 Task: Search one way flight ticket for 2 adults, 2 children, 2 infants in seat in first from Greensboro: Piedmont Triad International Airport to Jackson: Jackson Hole Airport on 5-2-2023. Stops: Non-stop only. Choice of flights is Delta. Number of bags: 1 checked bag. Price is upto 81000. Outbound departure time preference is 15:00.
Action: Mouse moved to (263, 363)
Screenshot: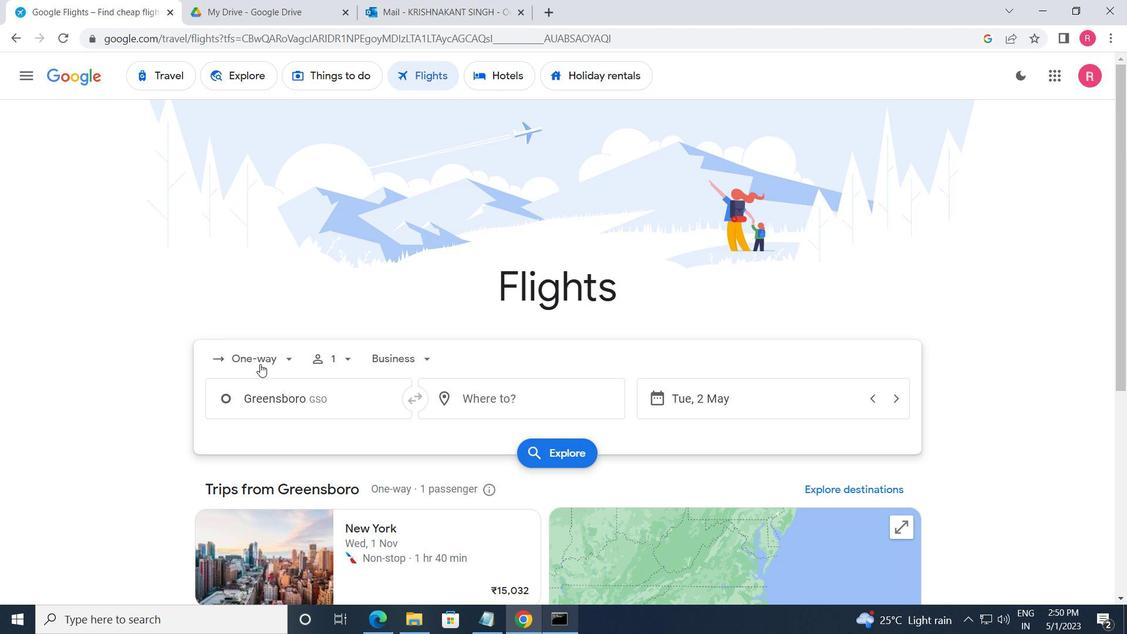 
Action: Mouse pressed left at (263, 363)
Screenshot: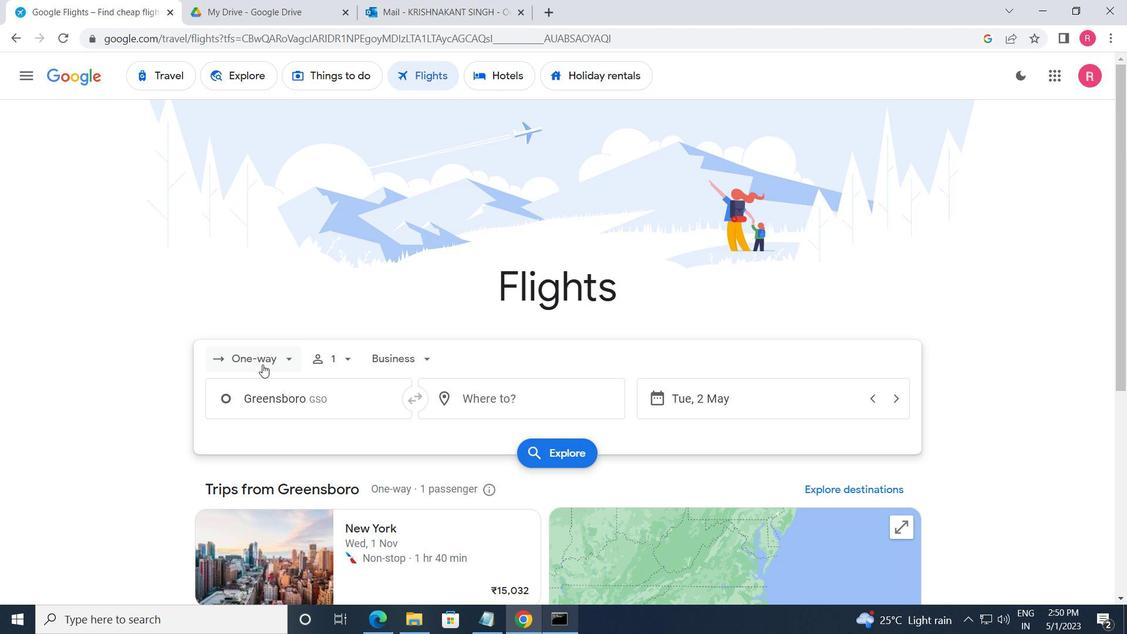 
Action: Mouse moved to (268, 430)
Screenshot: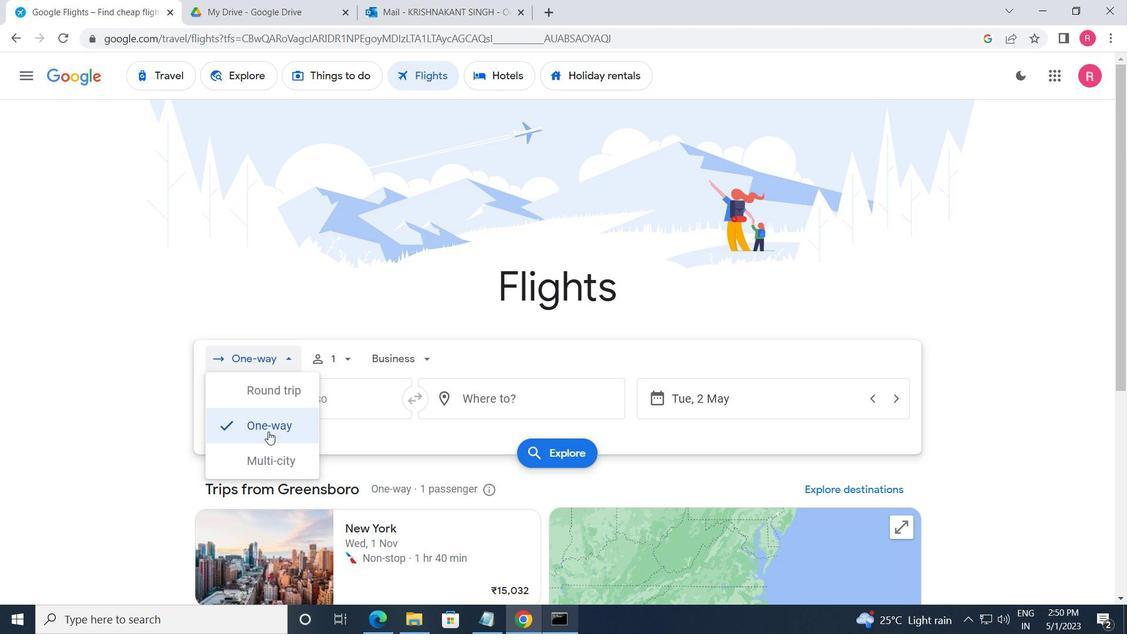 
Action: Mouse pressed left at (268, 430)
Screenshot: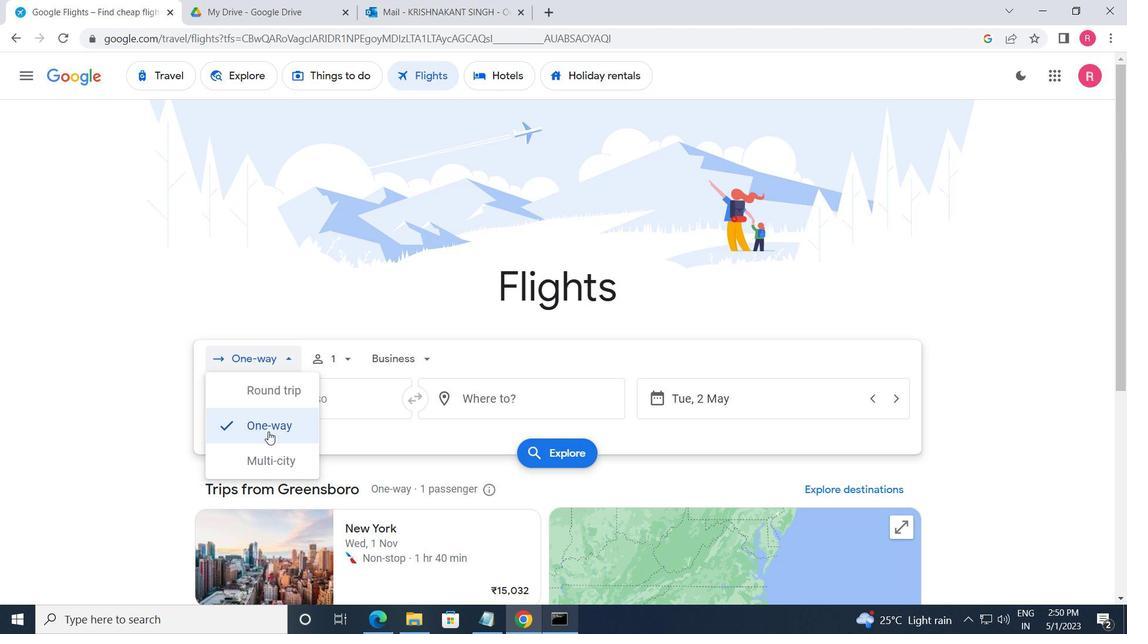 
Action: Mouse moved to (338, 366)
Screenshot: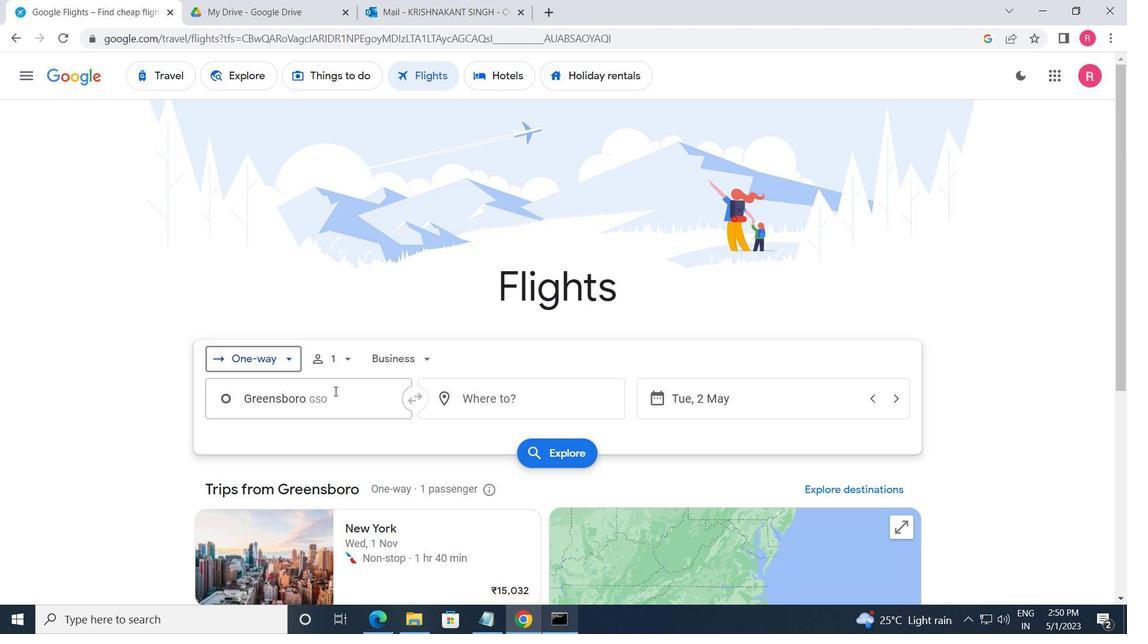 
Action: Mouse pressed left at (338, 366)
Screenshot: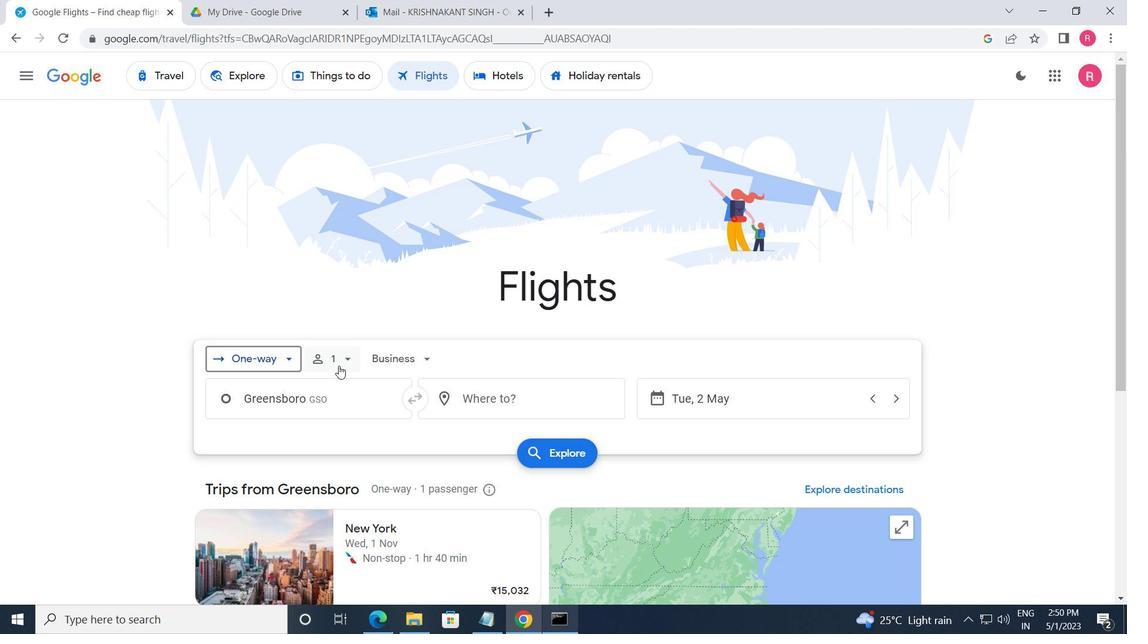 
Action: Mouse moved to (455, 397)
Screenshot: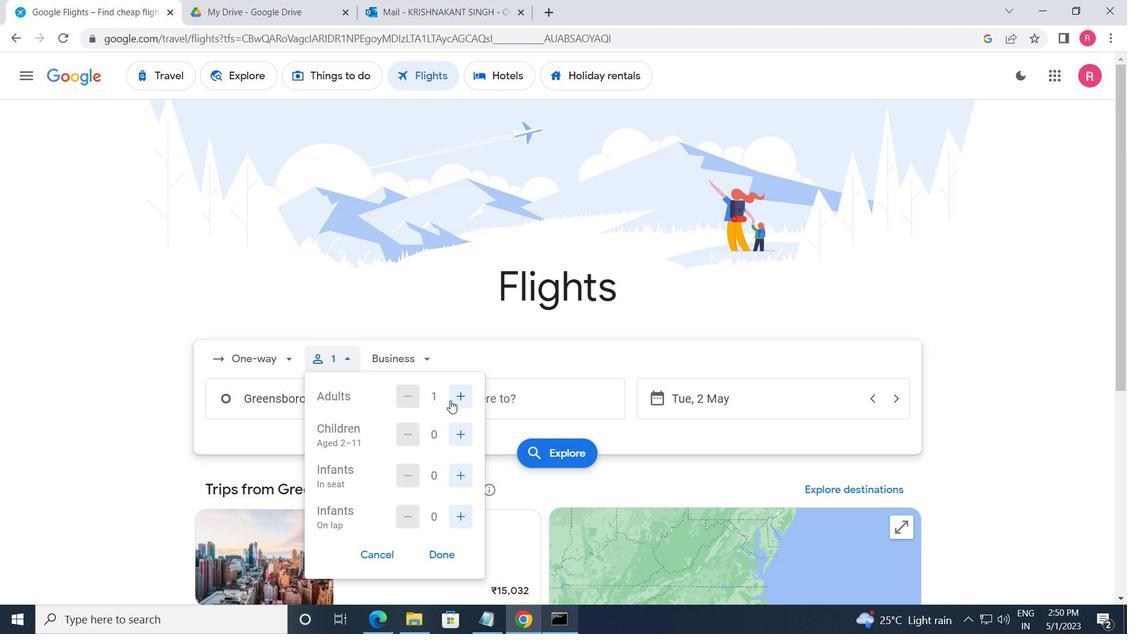 
Action: Mouse pressed left at (455, 397)
Screenshot: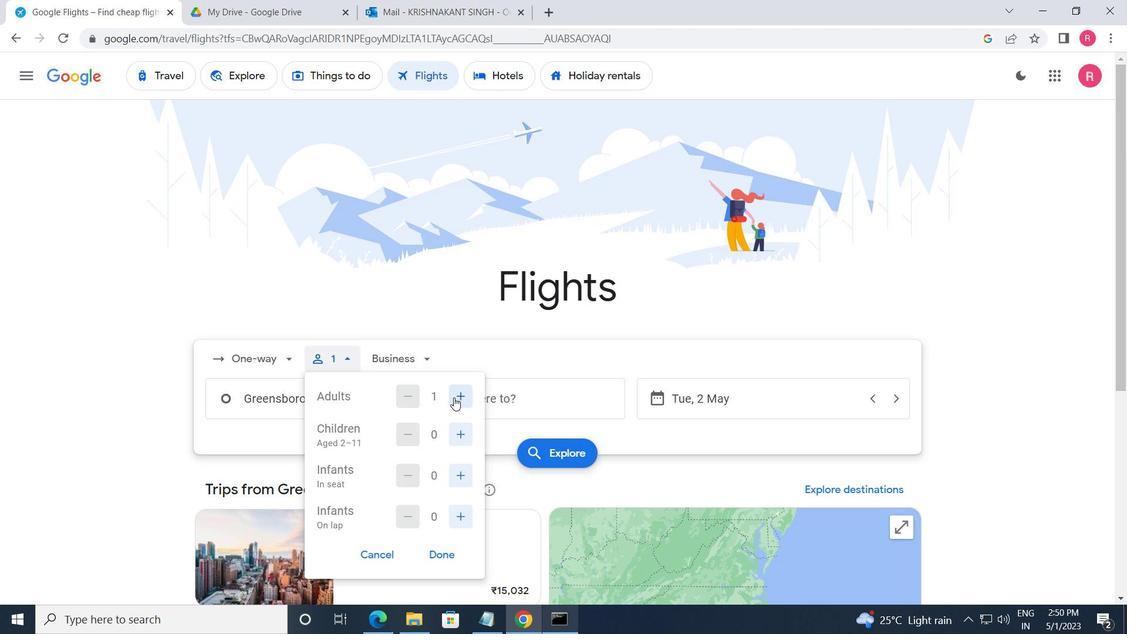 
Action: Mouse moved to (458, 437)
Screenshot: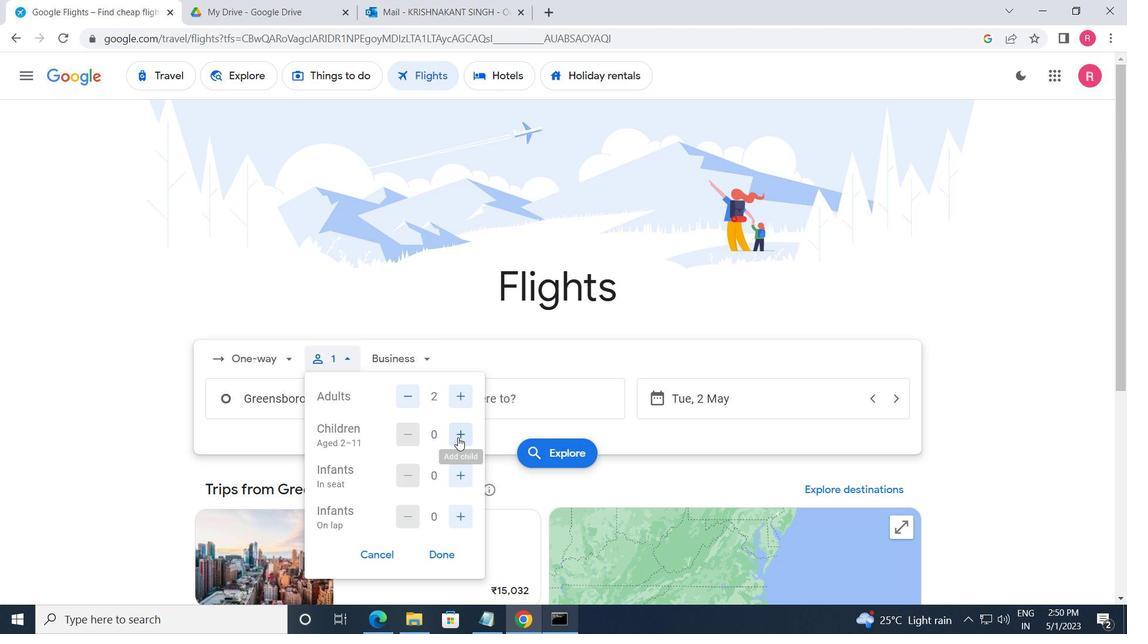 
Action: Mouse pressed left at (458, 437)
Screenshot: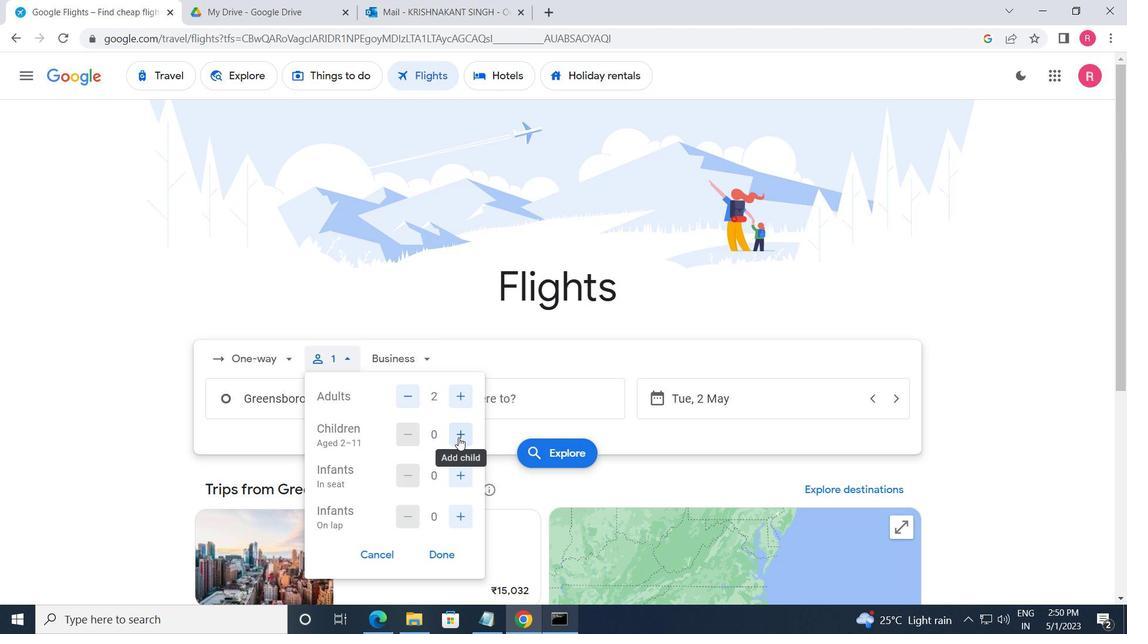 
Action: Mouse pressed left at (458, 437)
Screenshot: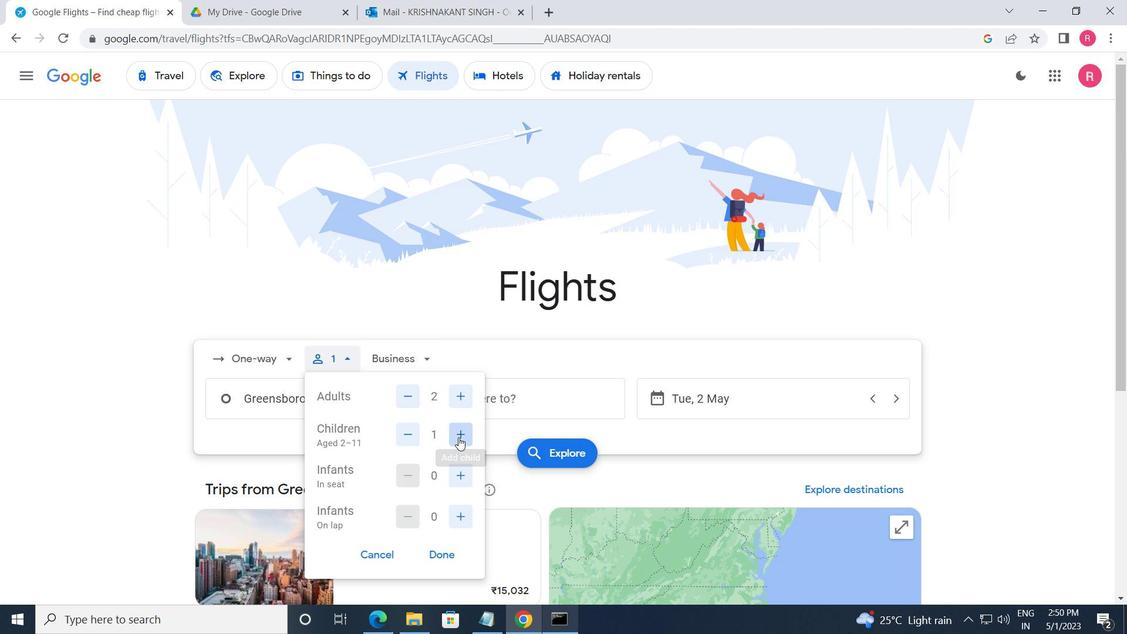 
Action: Mouse moved to (470, 478)
Screenshot: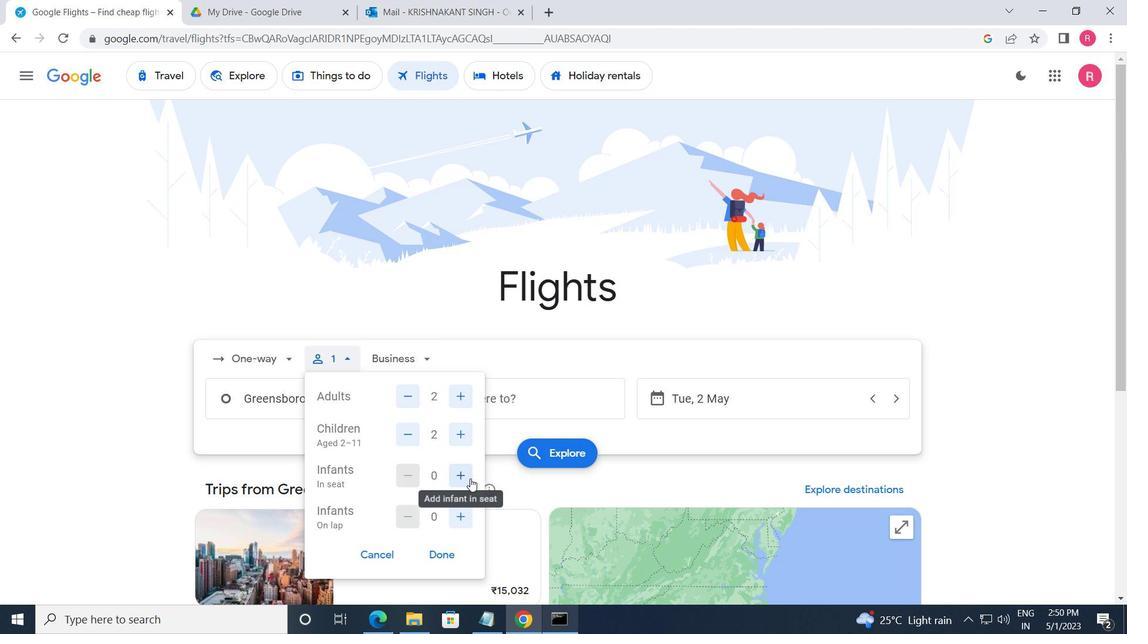 
Action: Mouse pressed left at (470, 478)
Screenshot: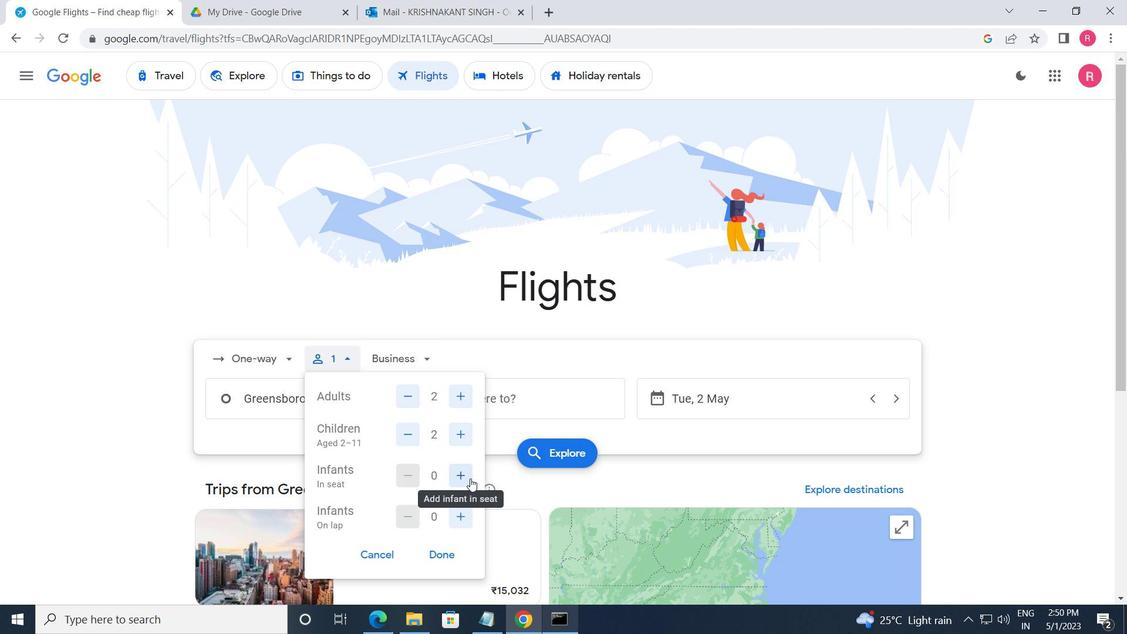 
Action: Mouse pressed left at (470, 478)
Screenshot: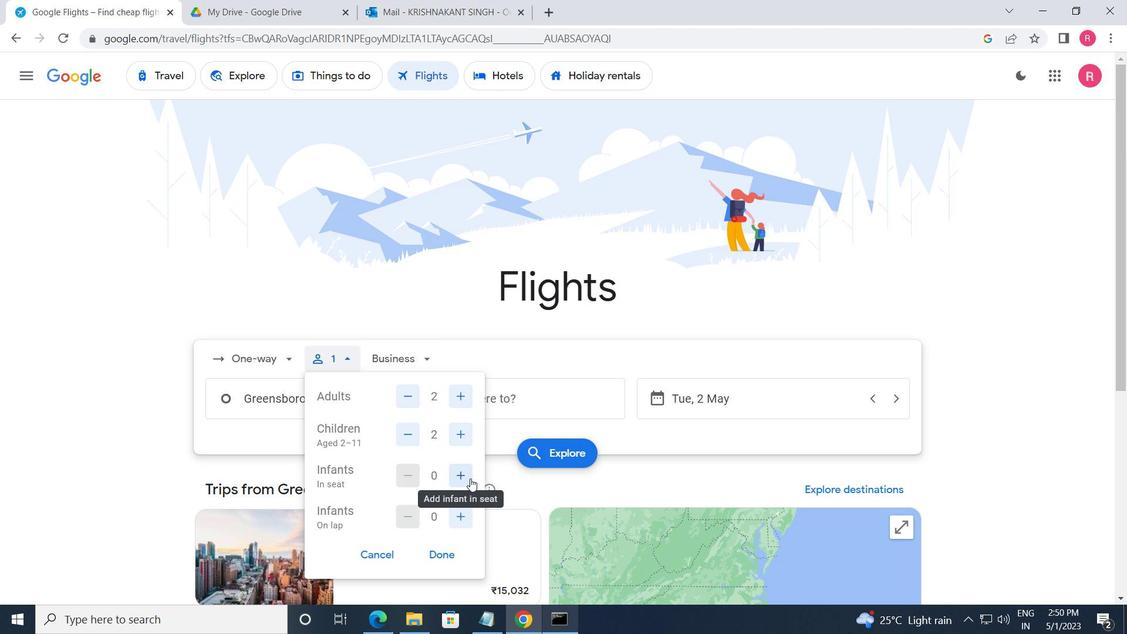 
Action: Mouse moved to (401, 340)
Screenshot: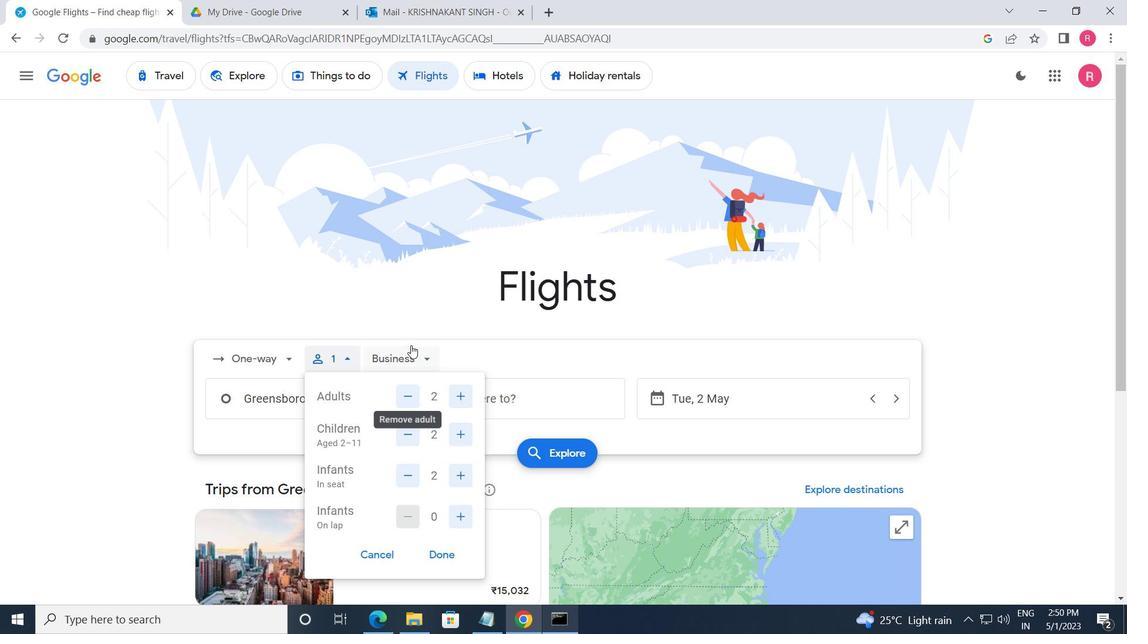 
Action: Mouse pressed left at (401, 340)
Screenshot: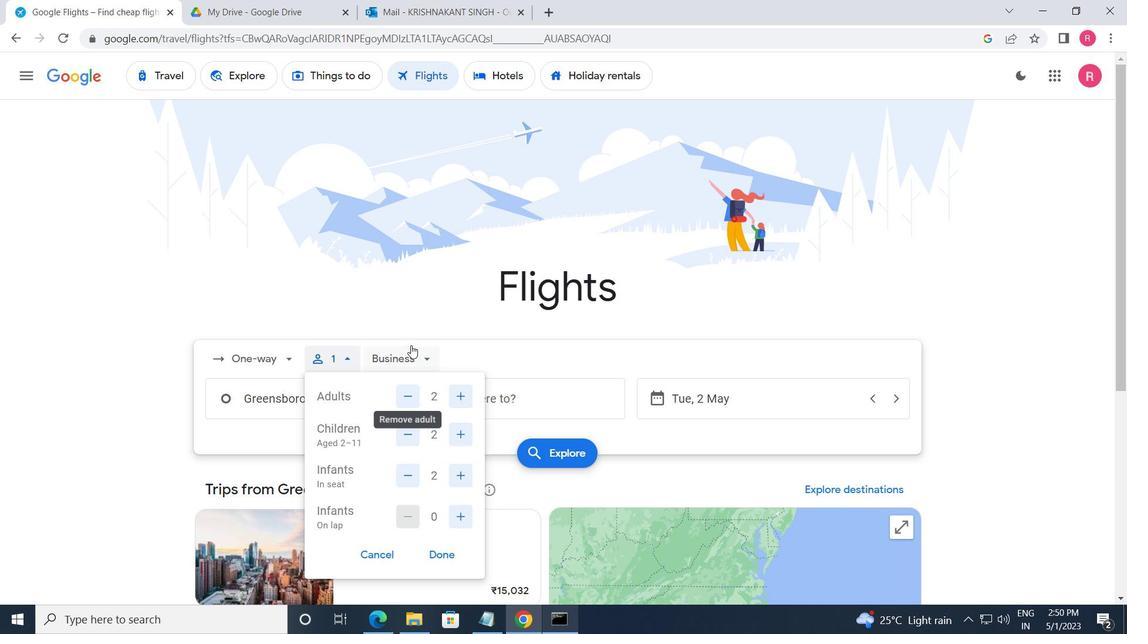 
Action: Mouse moved to (404, 355)
Screenshot: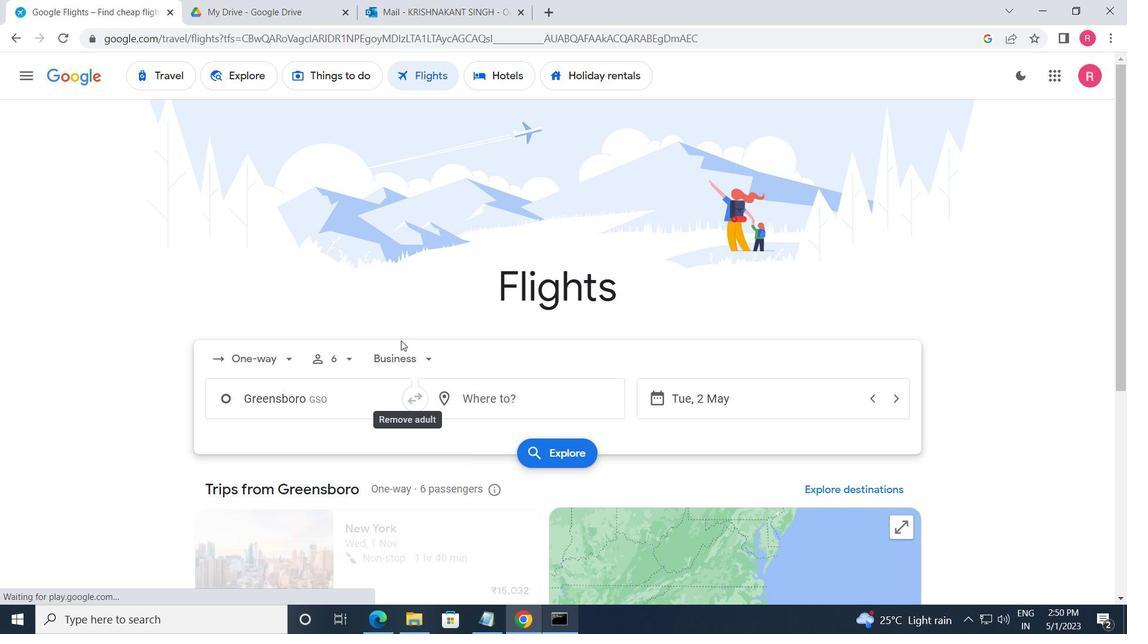 
Action: Mouse pressed left at (404, 355)
Screenshot: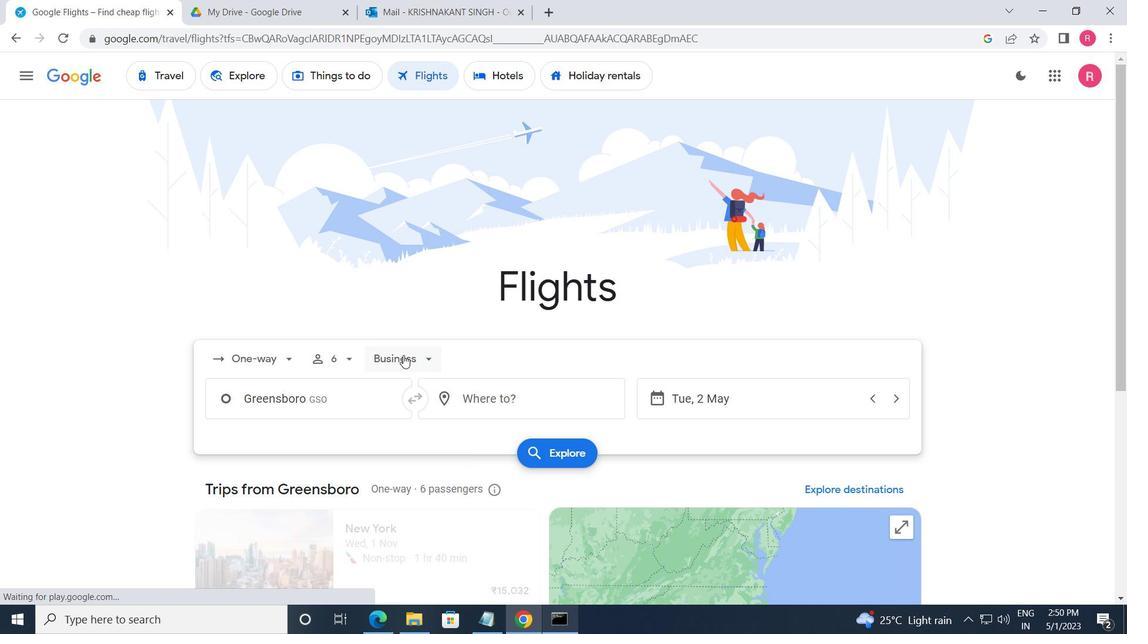 
Action: Mouse moved to (428, 498)
Screenshot: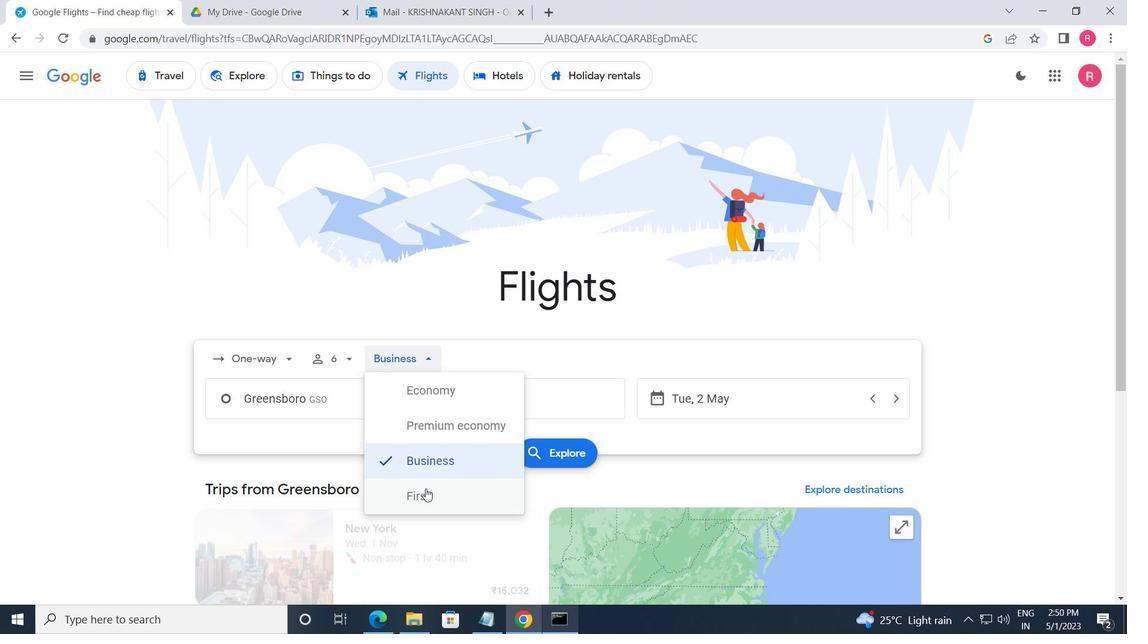 
Action: Mouse pressed left at (428, 498)
Screenshot: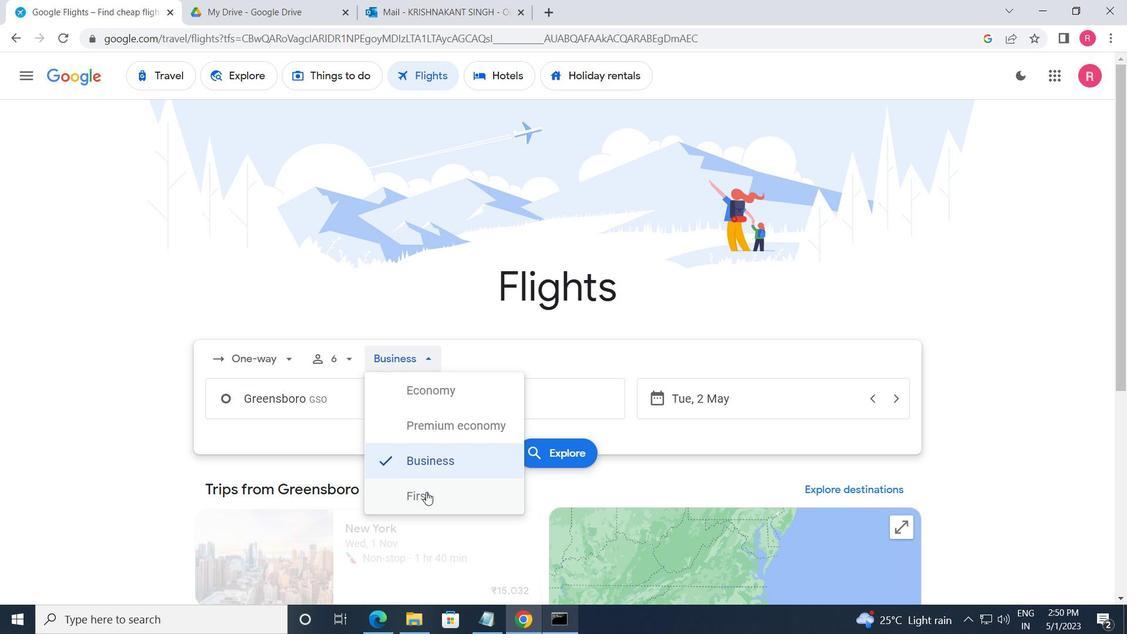 
Action: Mouse moved to (344, 408)
Screenshot: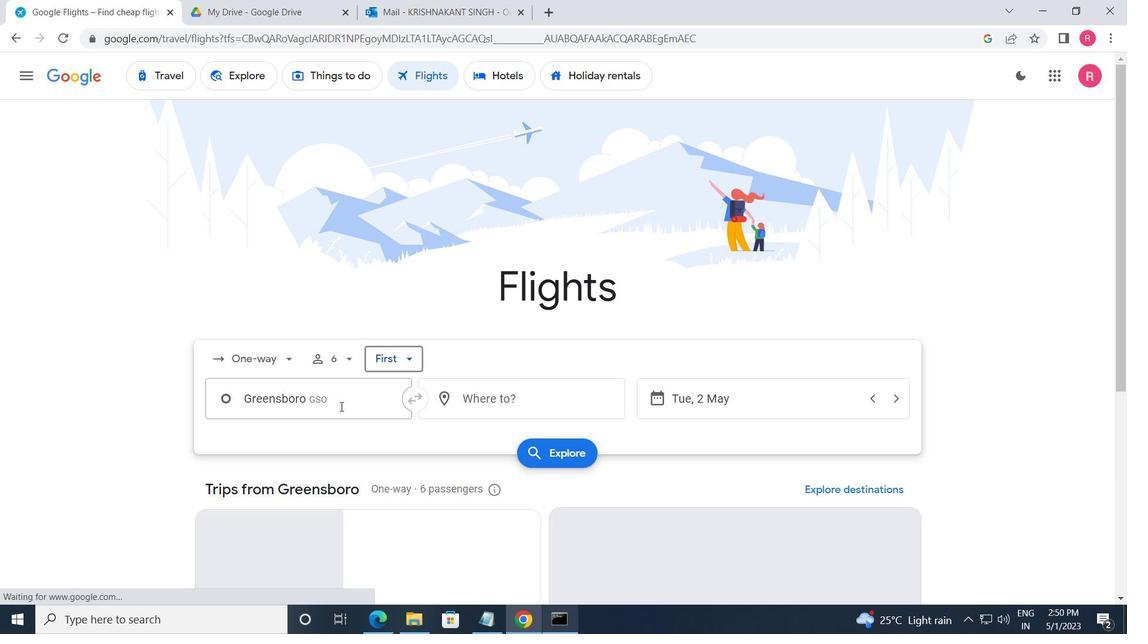 
Action: Mouse pressed left at (344, 408)
Screenshot: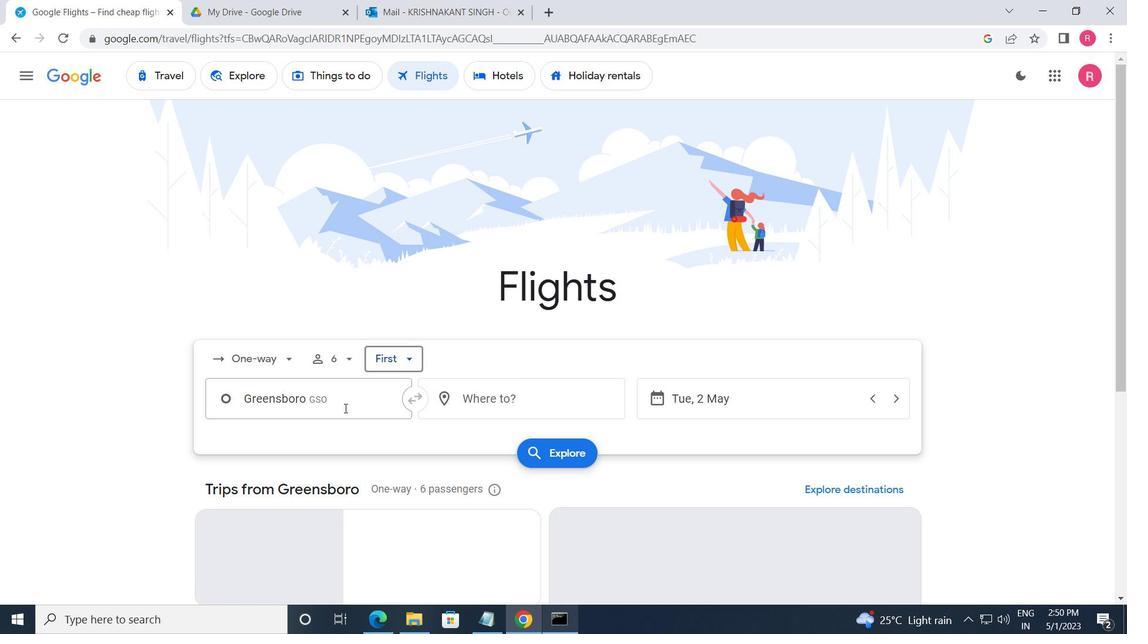 
Action: Mouse moved to (341, 461)
Screenshot: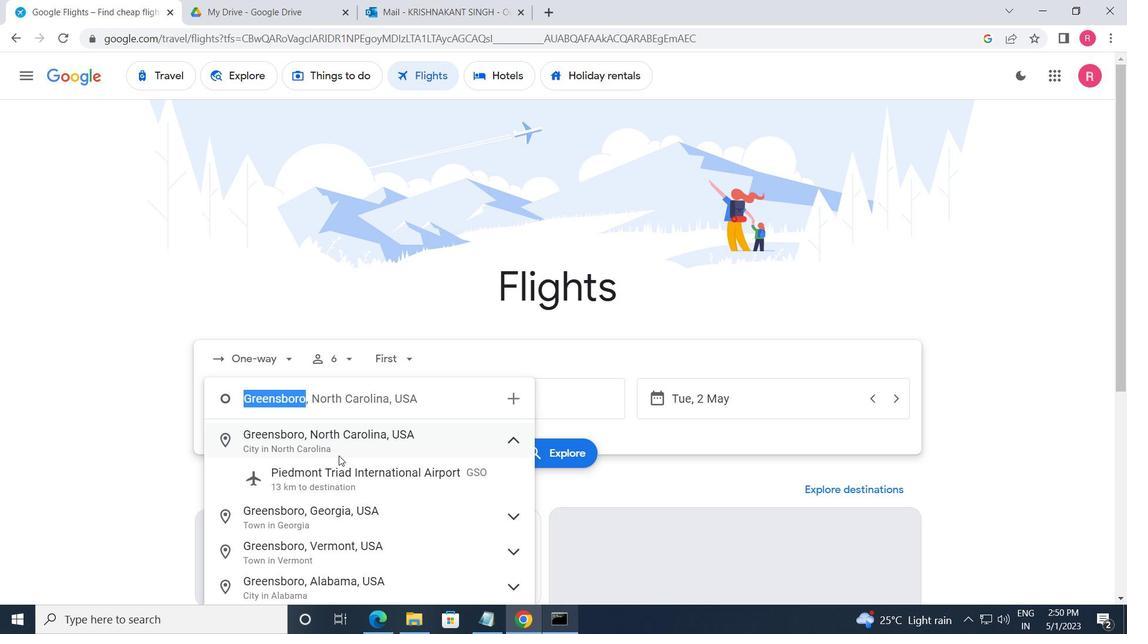 
Action: Mouse pressed left at (341, 461)
Screenshot: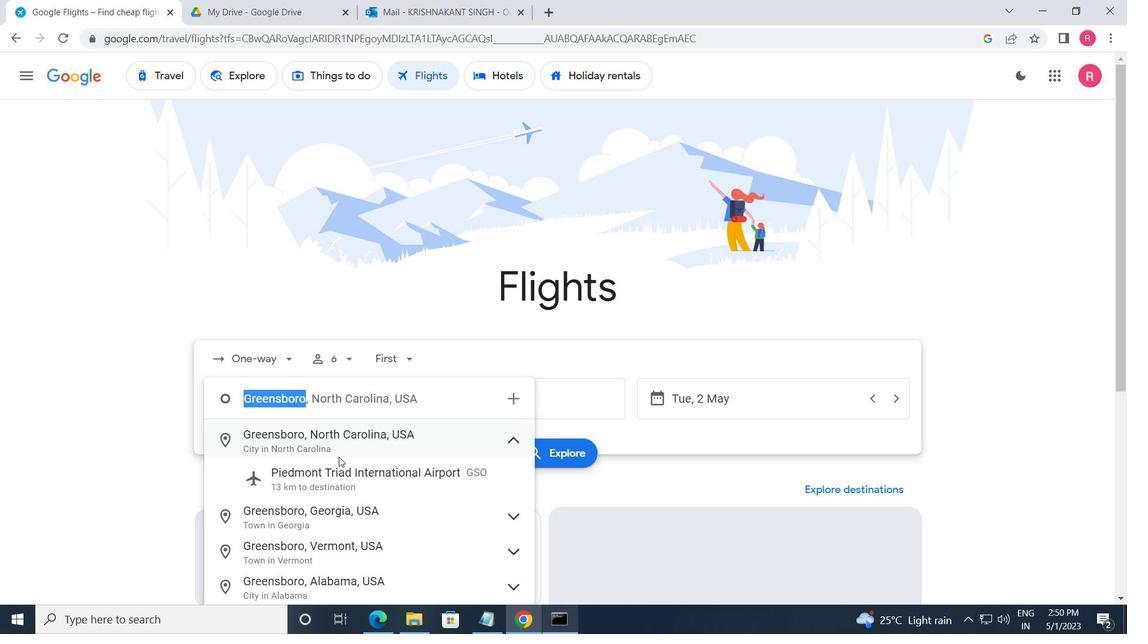 
Action: Mouse moved to (499, 407)
Screenshot: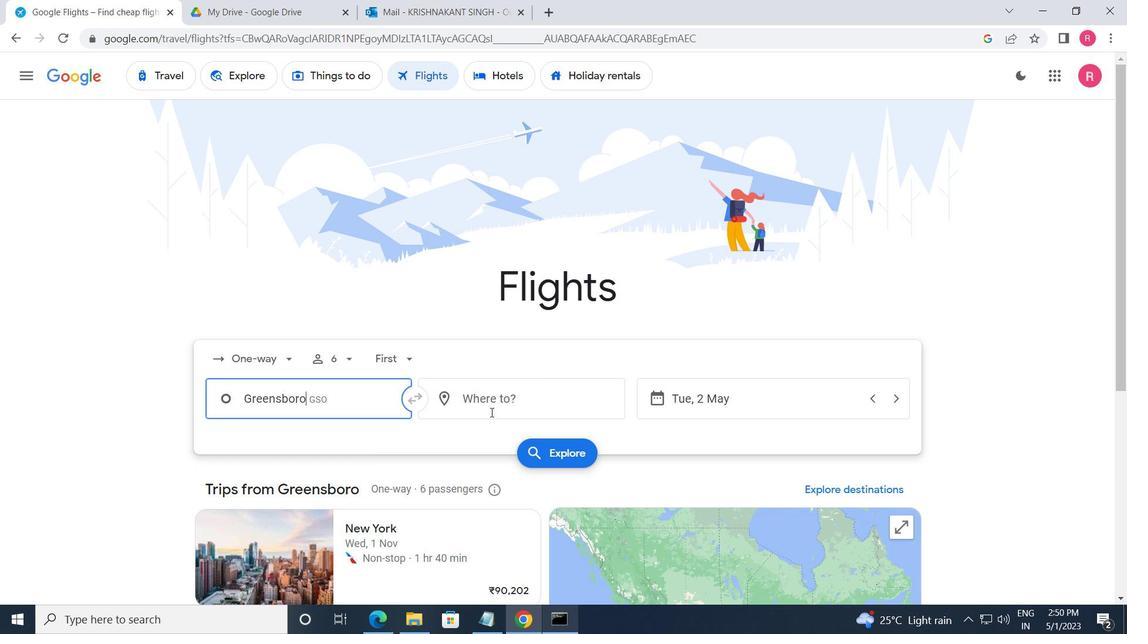
Action: Mouse pressed left at (499, 407)
Screenshot: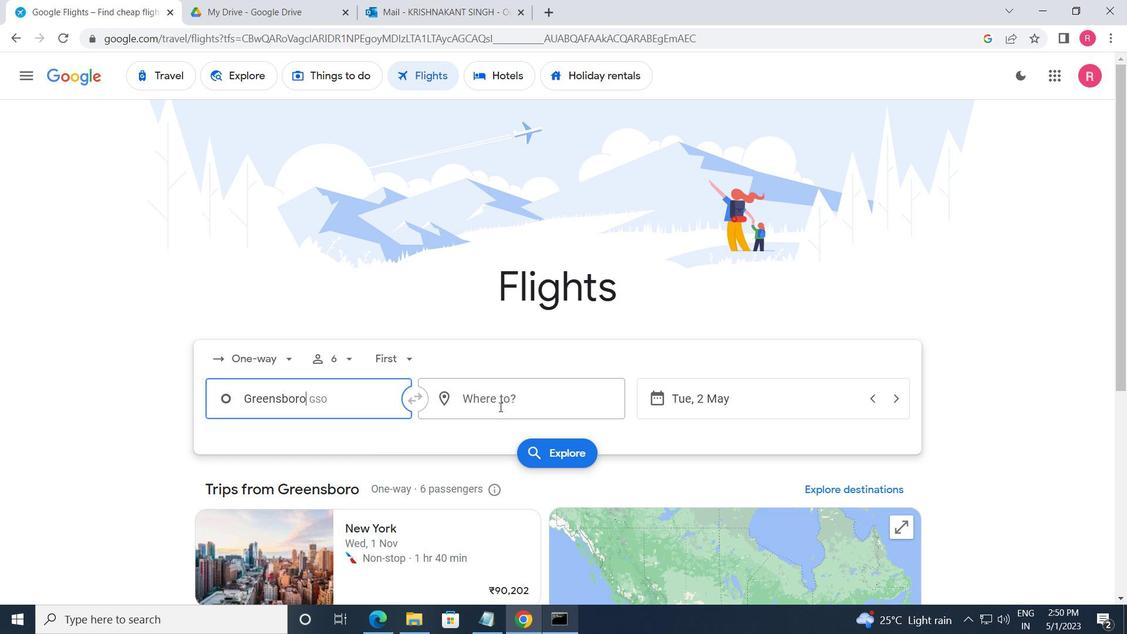 
Action: Mouse moved to (521, 549)
Screenshot: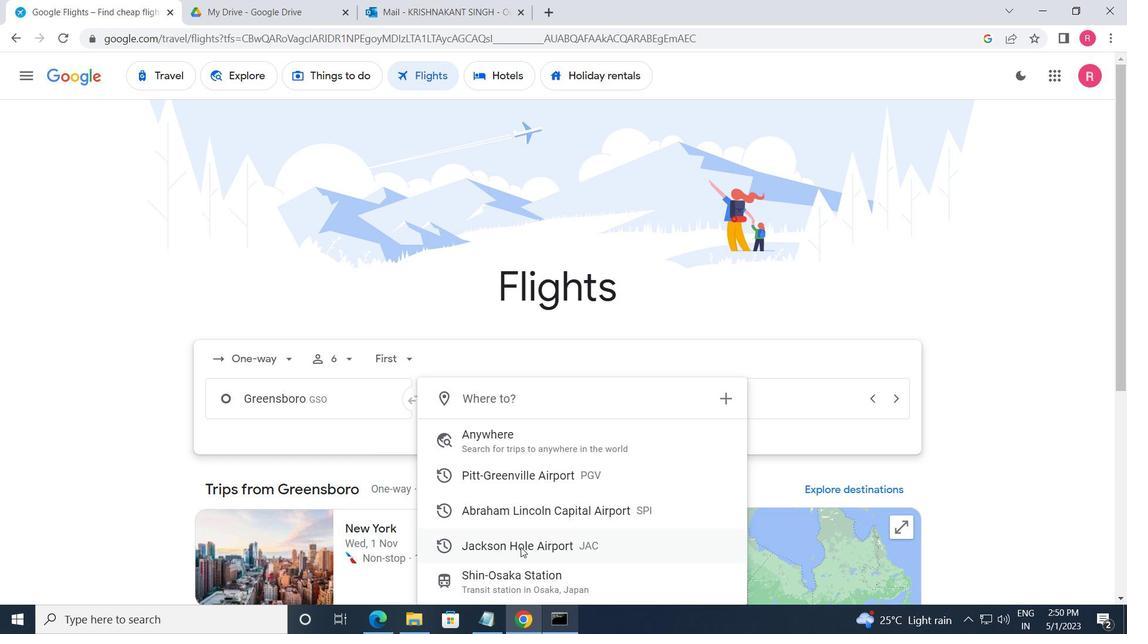 
Action: Mouse pressed left at (521, 549)
Screenshot: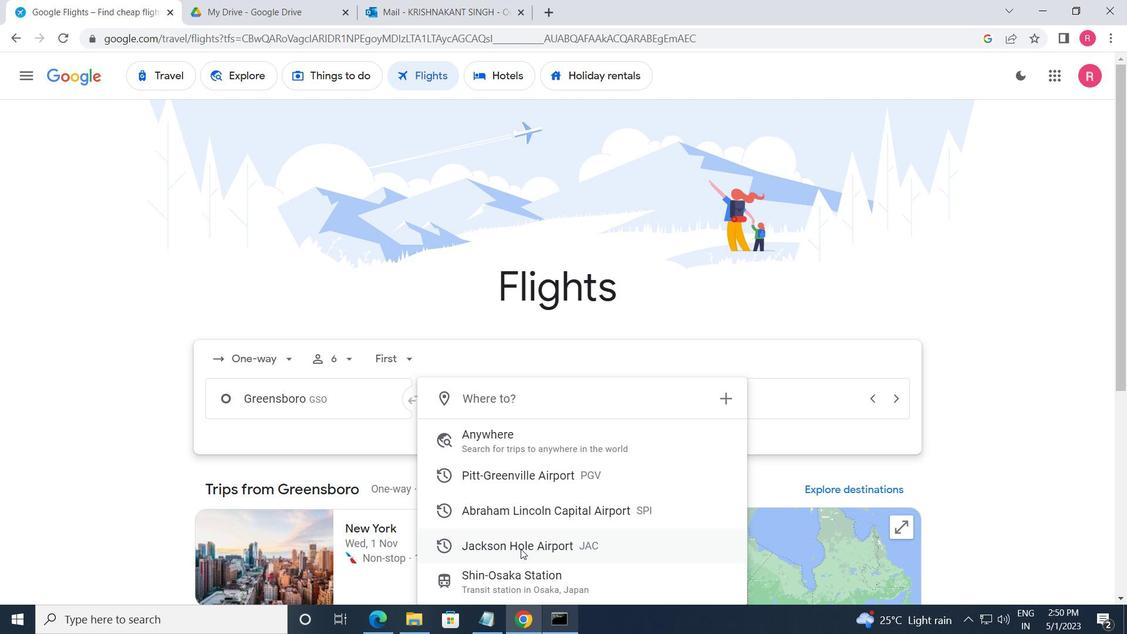 
Action: Mouse moved to (750, 405)
Screenshot: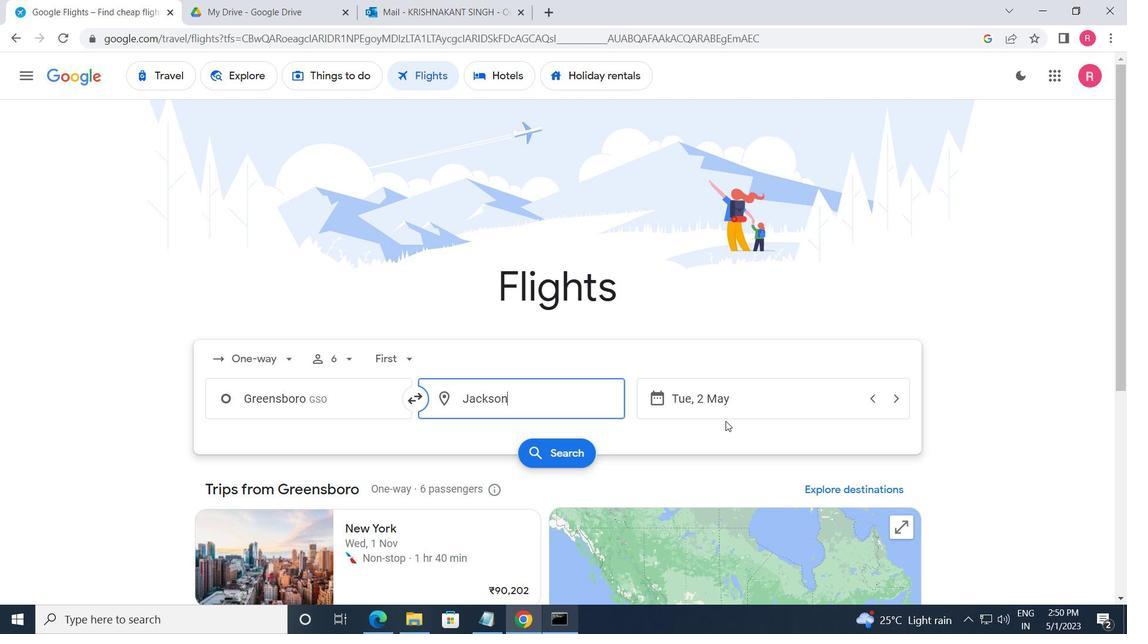 
Action: Mouse pressed left at (750, 405)
Screenshot: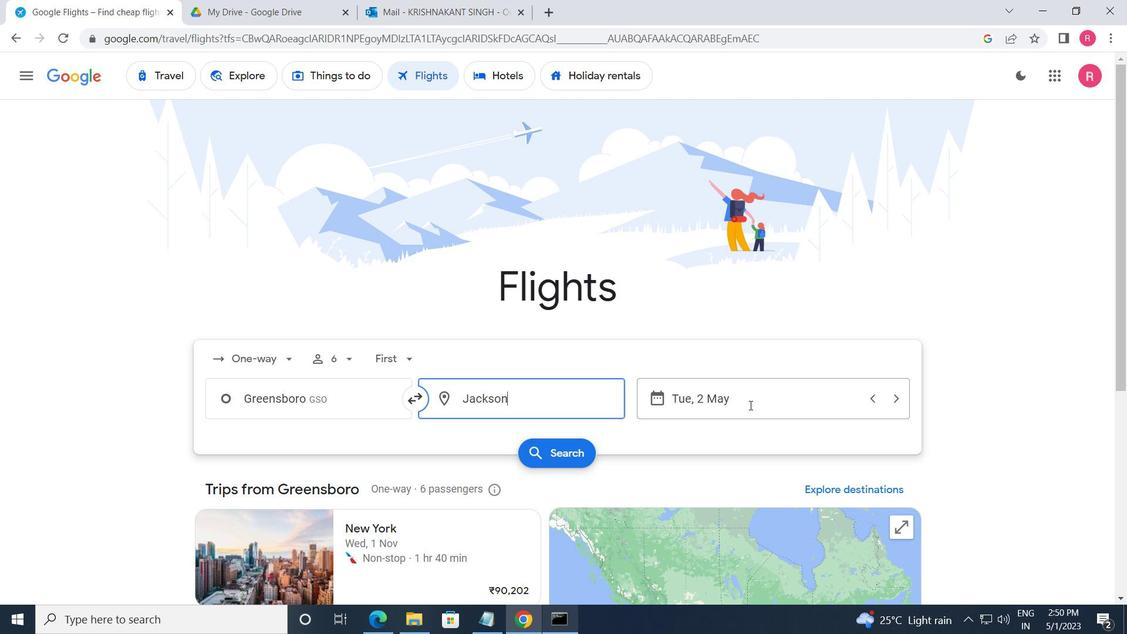 
Action: Mouse moved to (466, 344)
Screenshot: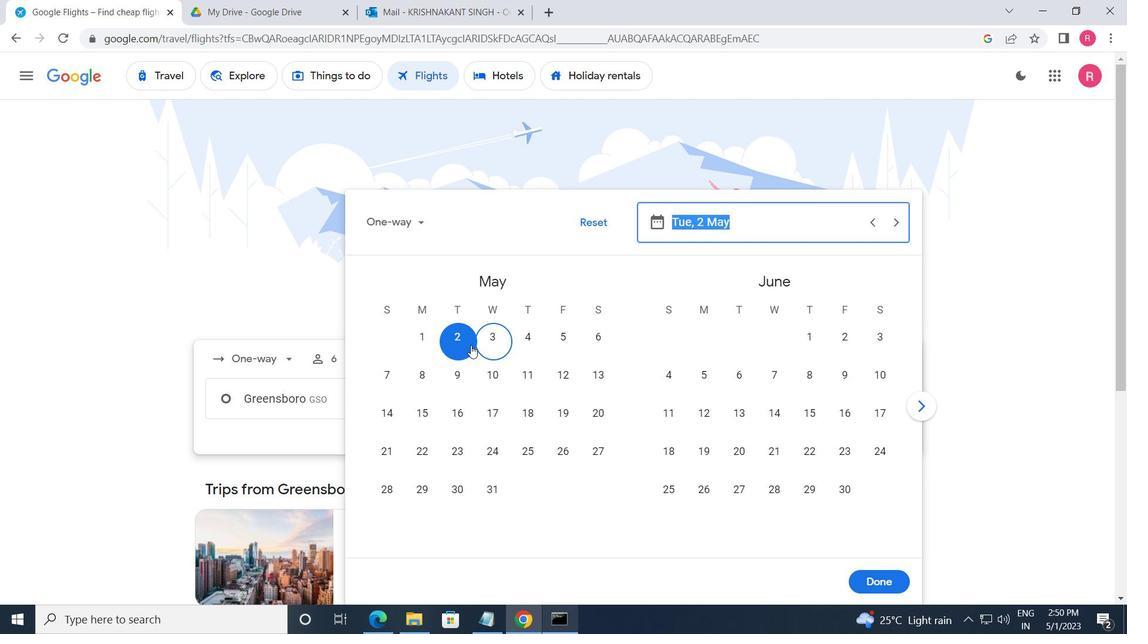 
Action: Mouse pressed left at (466, 344)
Screenshot: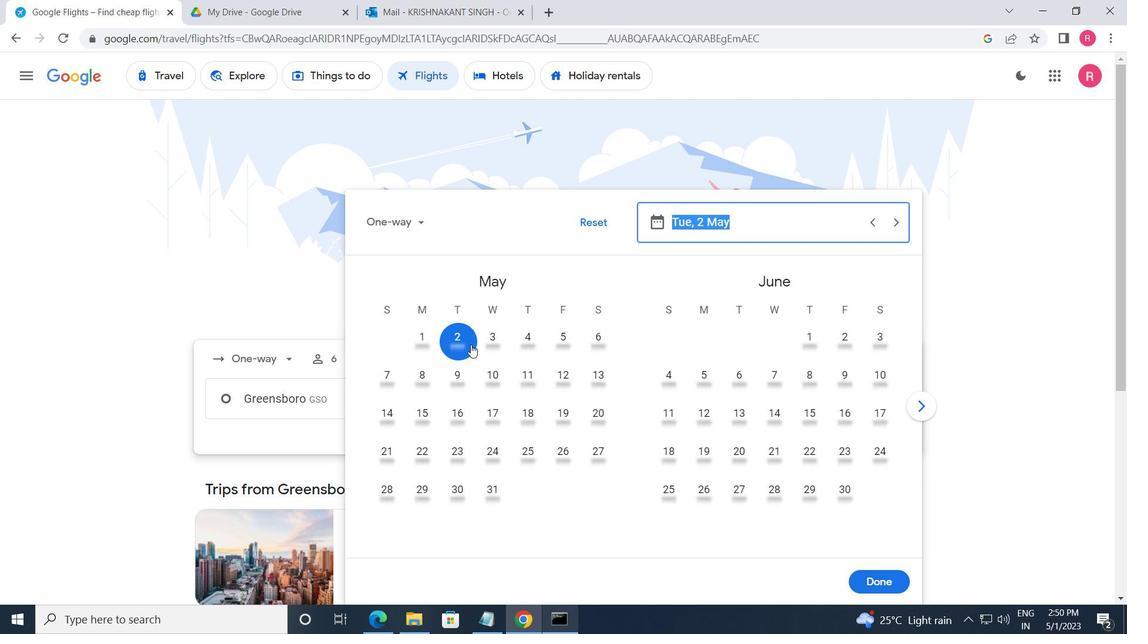 
Action: Mouse moved to (859, 583)
Screenshot: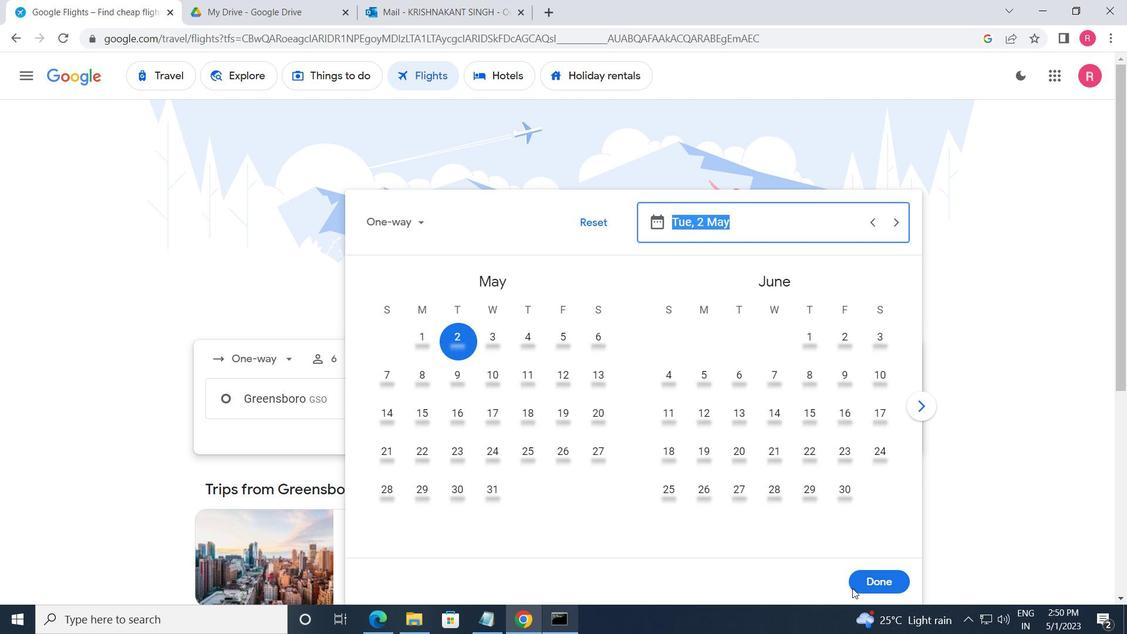 
Action: Mouse pressed left at (859, 583)
Screenshot: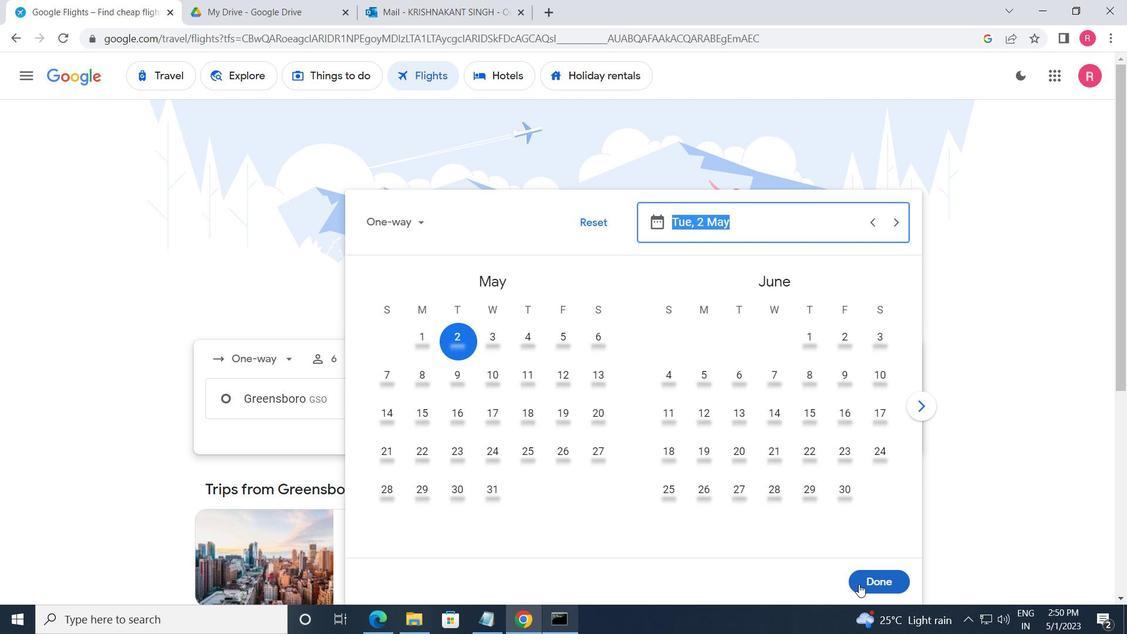 
Action: Mouse moved to (559, 447)
Screenshot: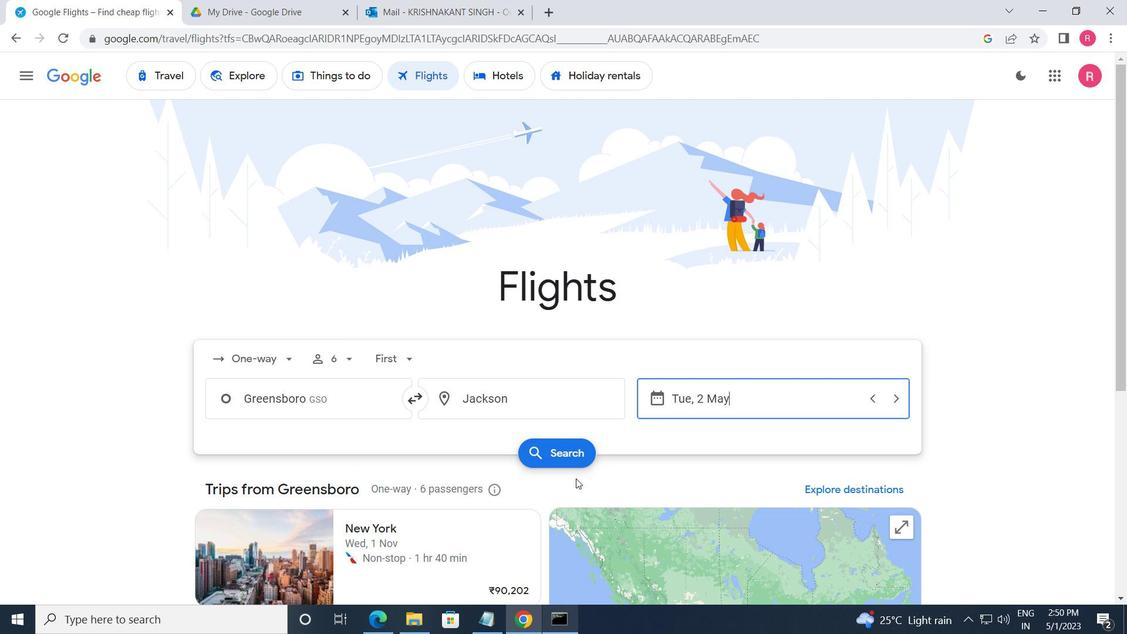 
Action: Mouse pressed left at (559, 447)
Screenshot: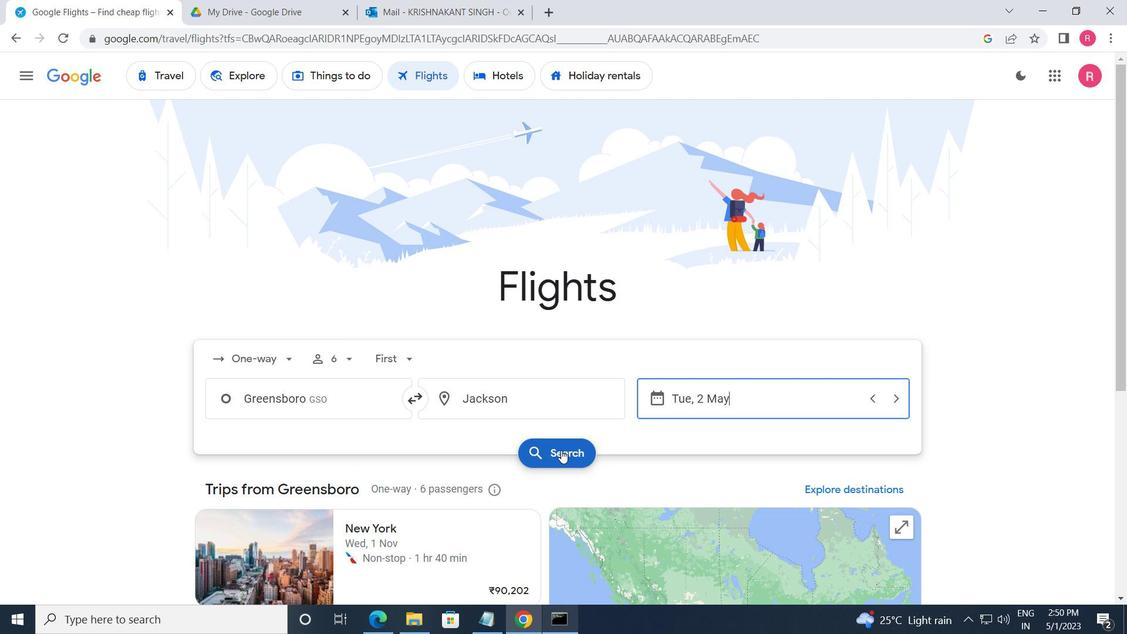 
Action: Mouse moved to (219, 219)
Screenshot: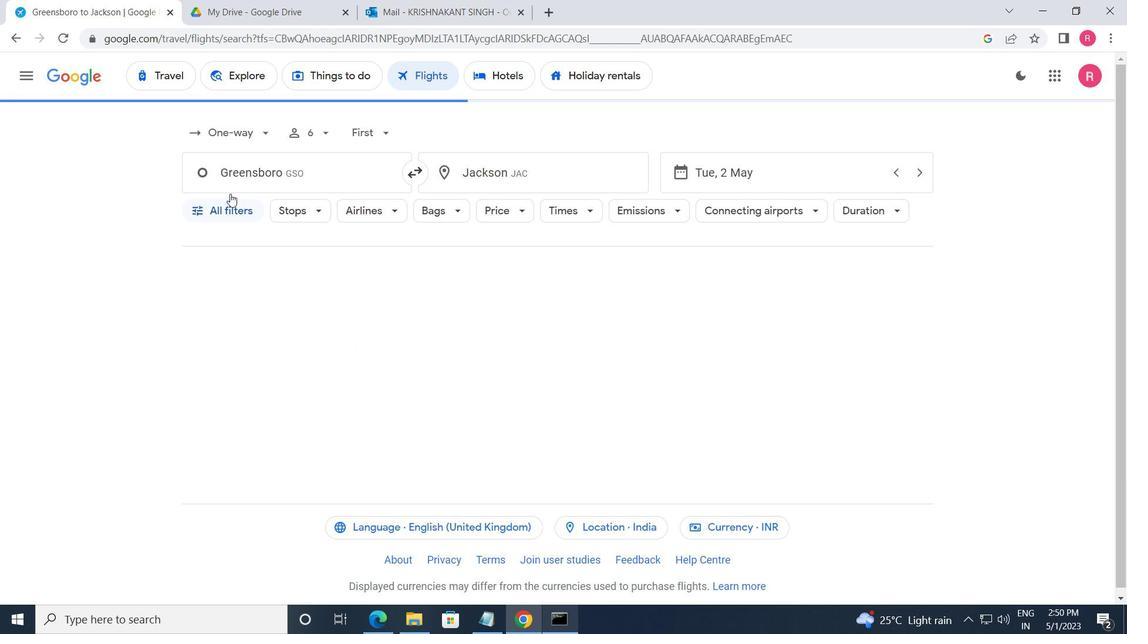
Action: Mouse pressed left at (219, 219)
Screenshot: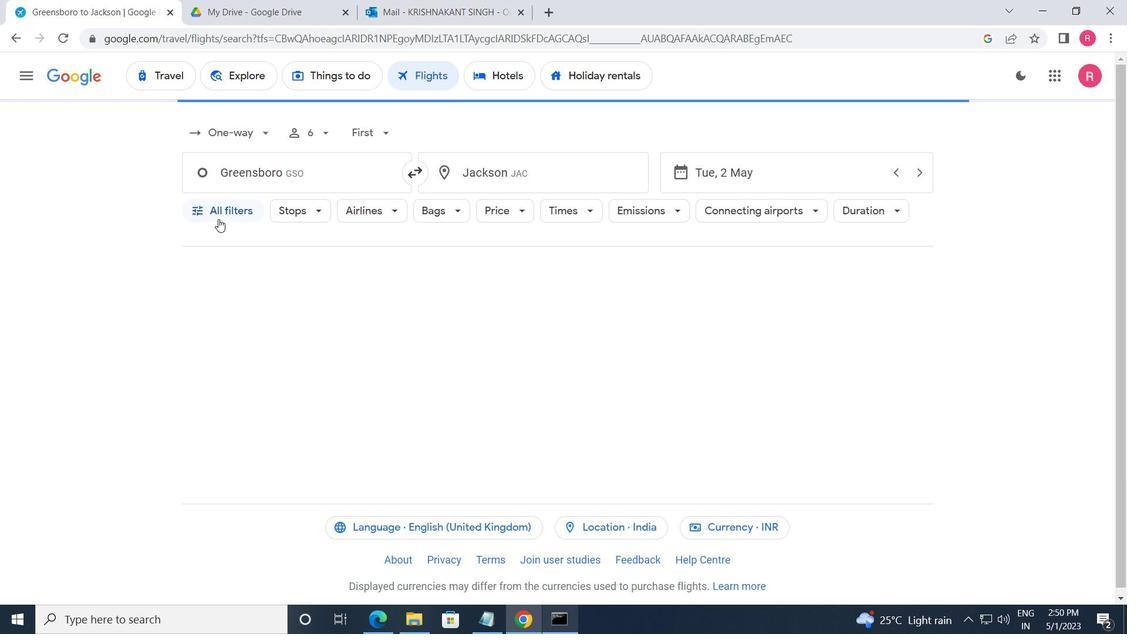 
Action: Mouse moved to (214, 239)
Screenshot: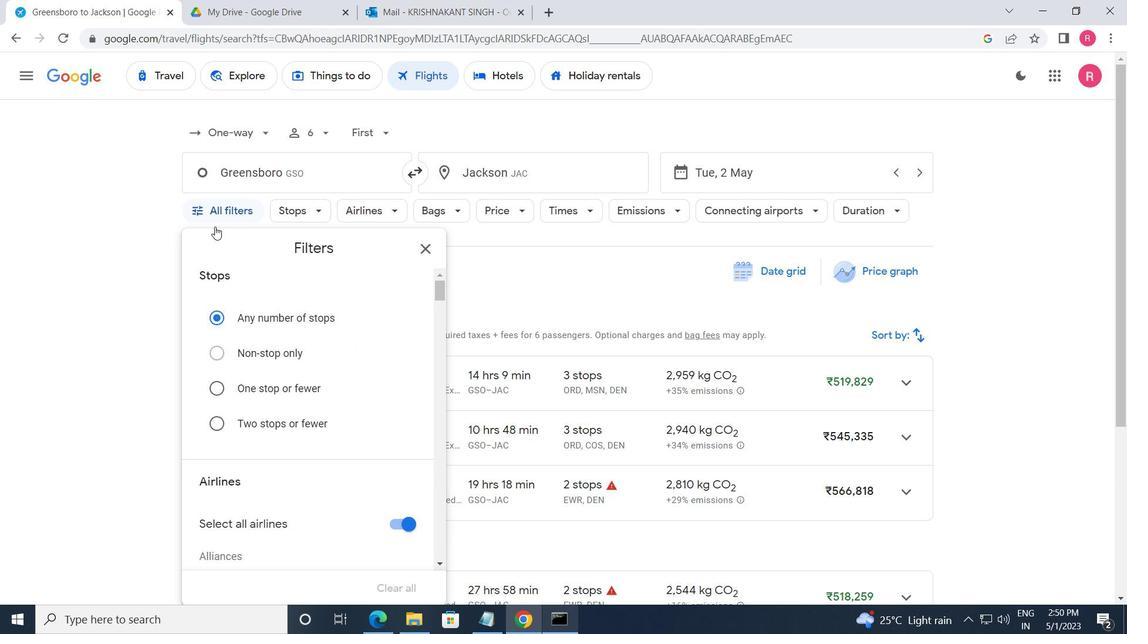 
Action: Mouse scrolled (214, 238) with delta (0, 0)
Screenshot: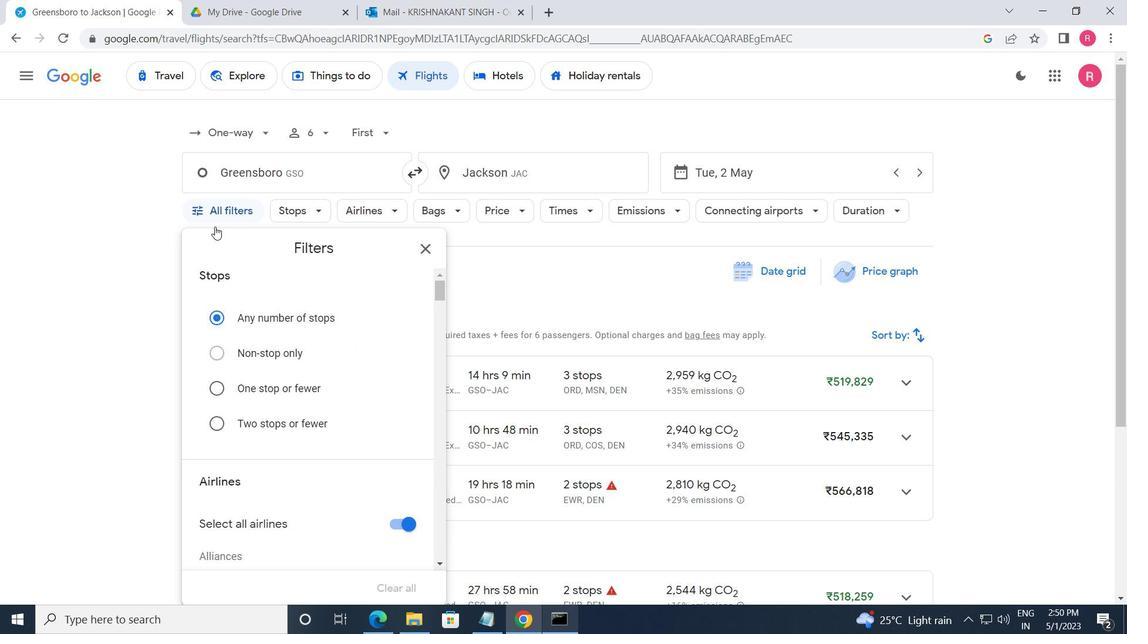 
Action: Mouse moved to (227, 270)
Screenshot: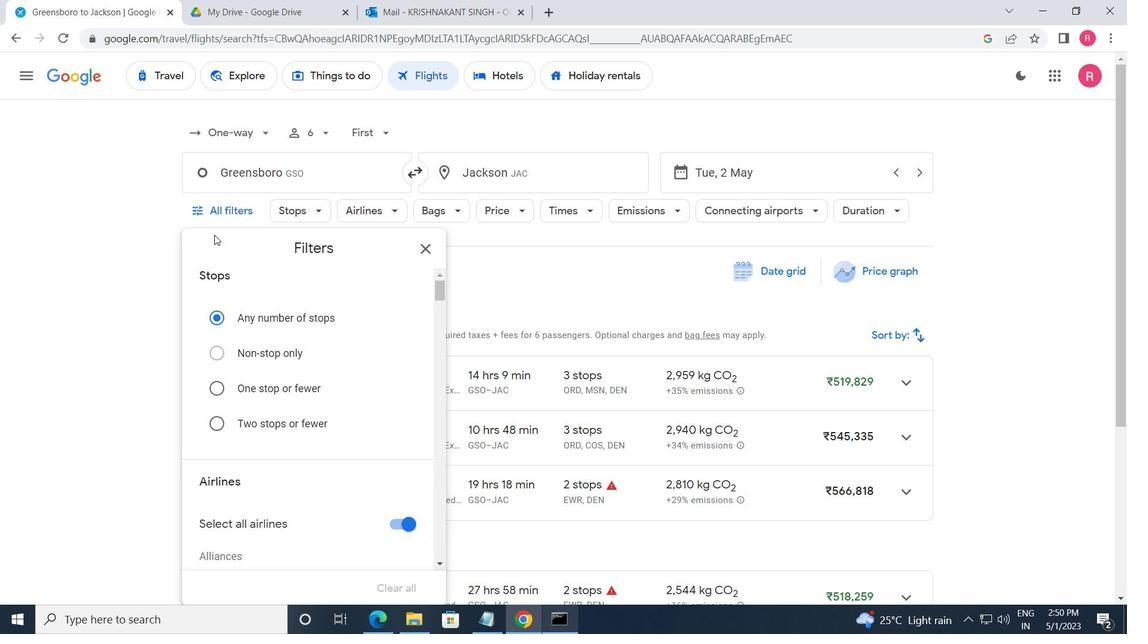 
Action: Mouse scrolled (227, 269) with delta (0, 0)
Screenshot: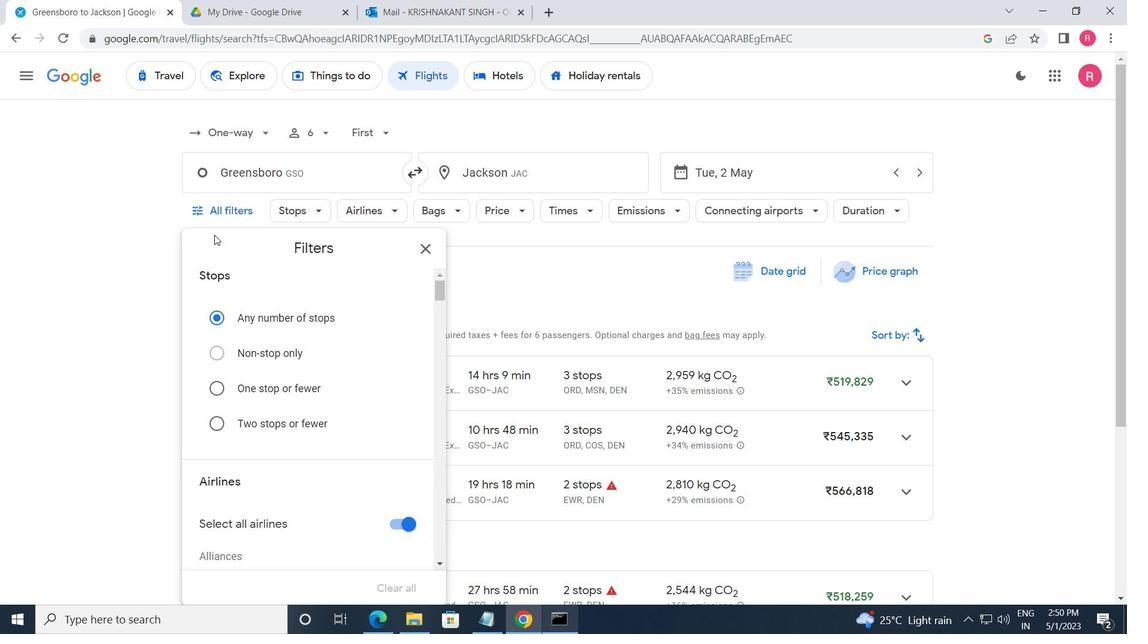
Action: Mouse moved to (247, 298)
Screenshot: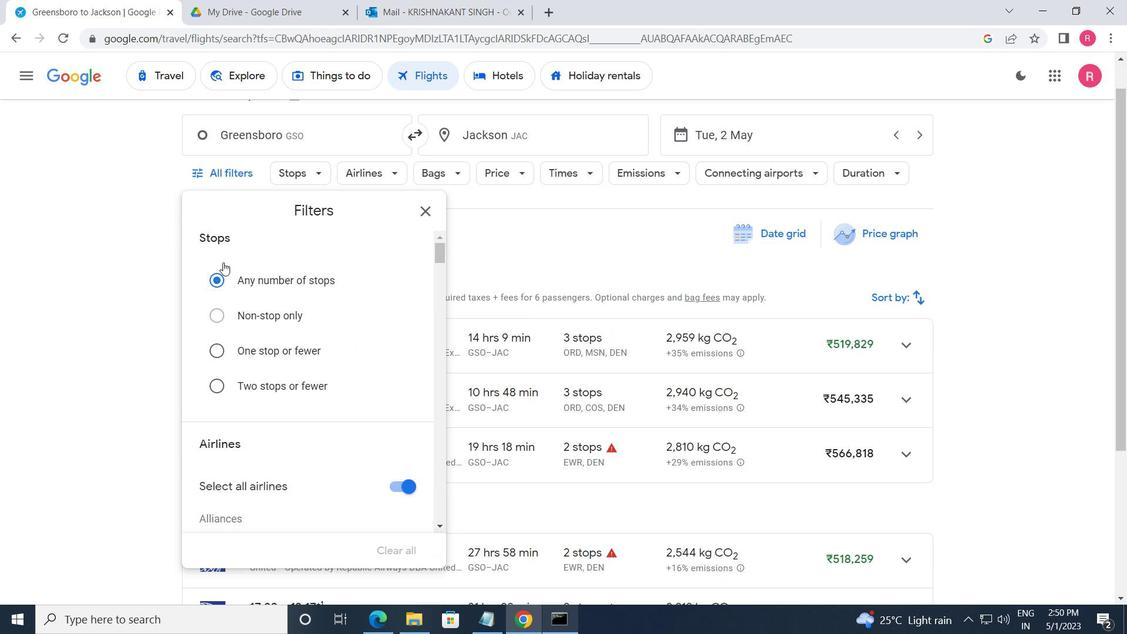 
Action: Mouse scrolled (247, 297) with delta (0, 0)
Screenshot: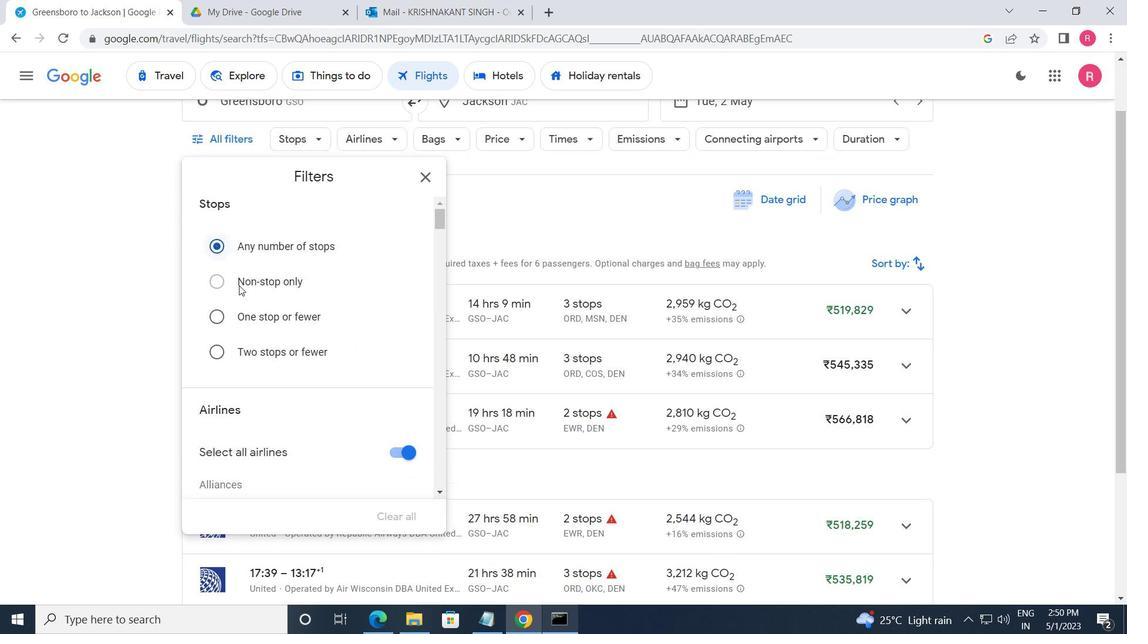 
Action: Mouse moved to (247, 298)
Screenshot: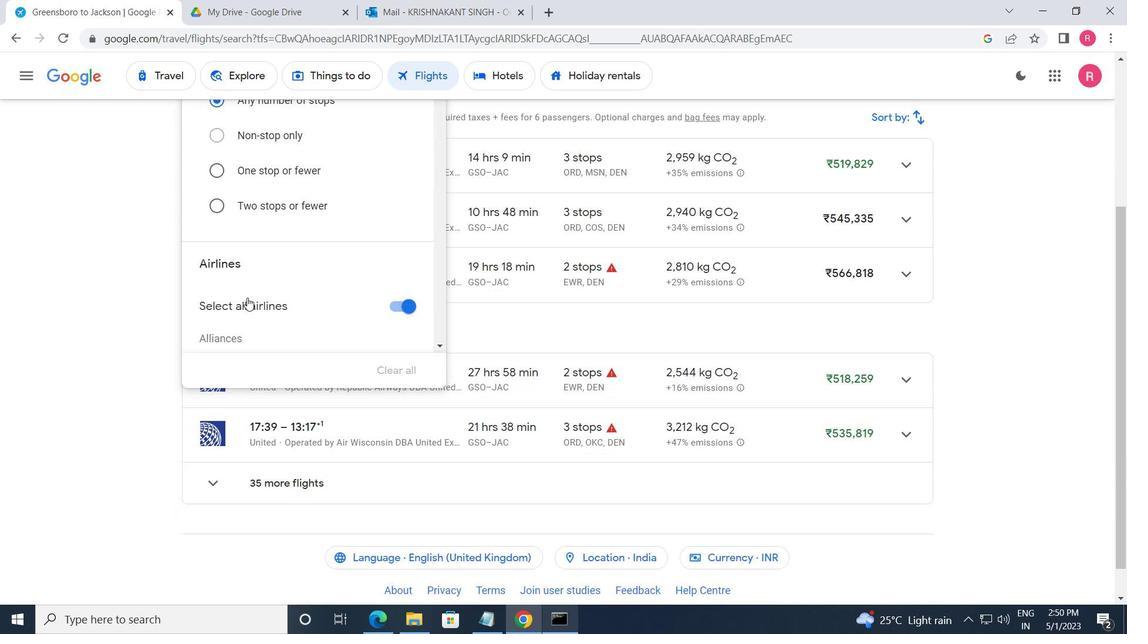 
Action: Mouse scrolled (247, 298) with delta (0, 0)
Screenshot: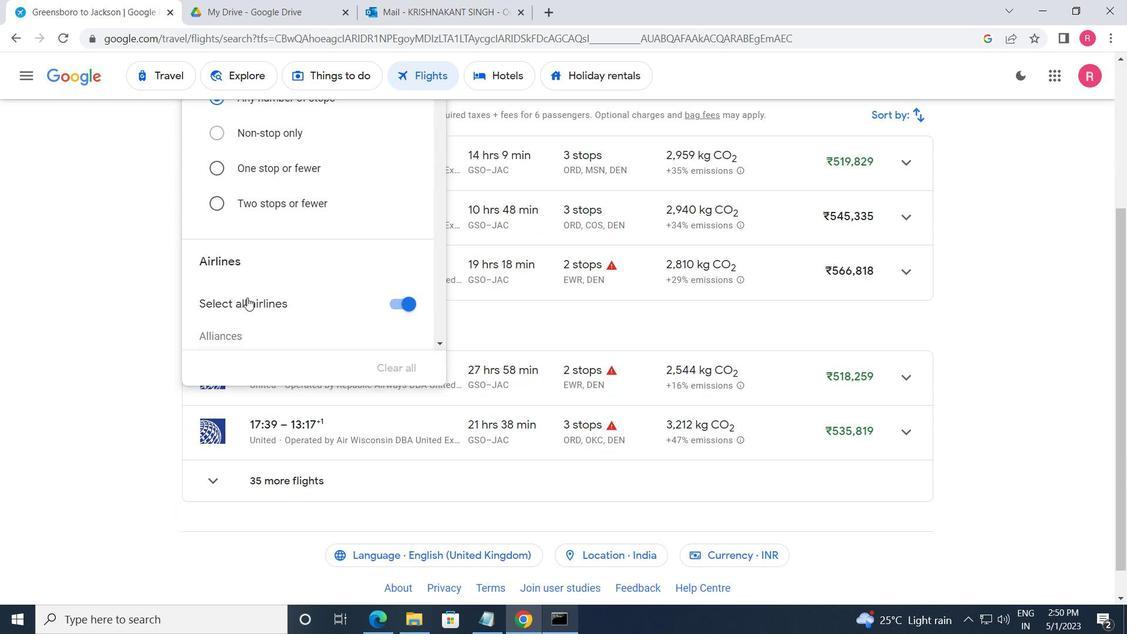 
Action: Mouse moved to (247, 297)
Screenshot: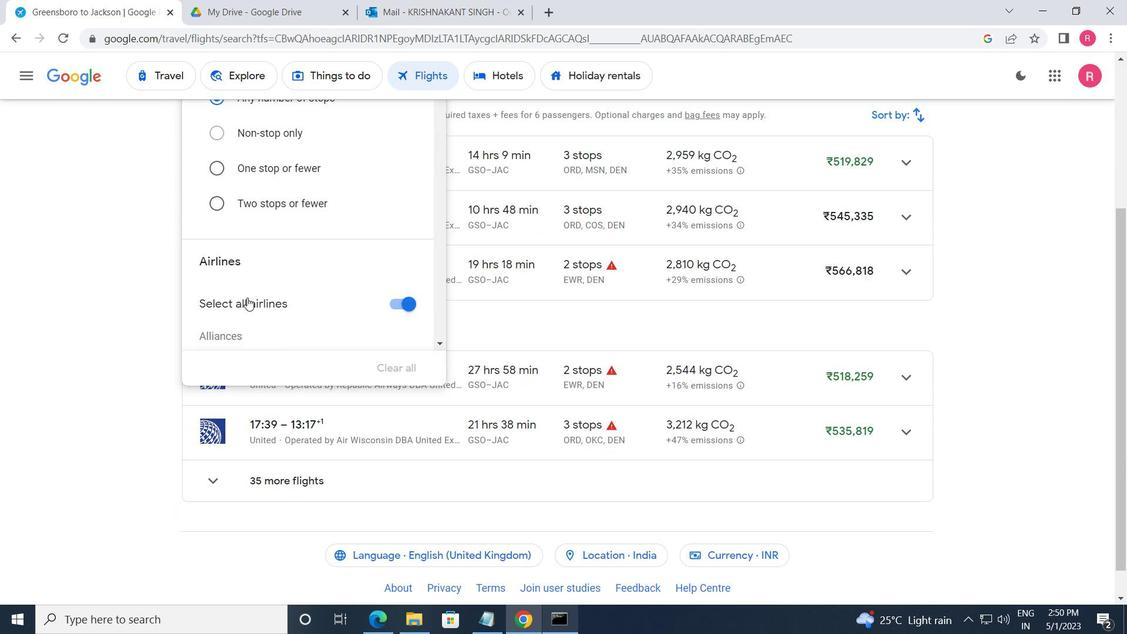 
Action: Mouse scrolled (247, 297) with delta (0, 0)
Screenshot: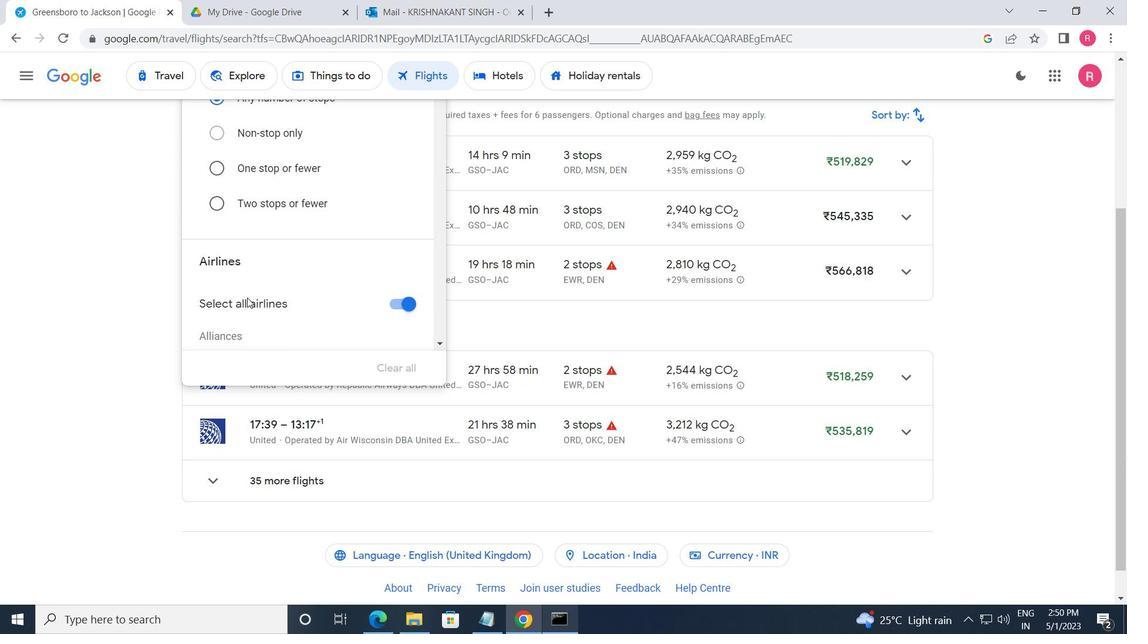 
Action: Mouse moved to (240, 283)
Screenshot: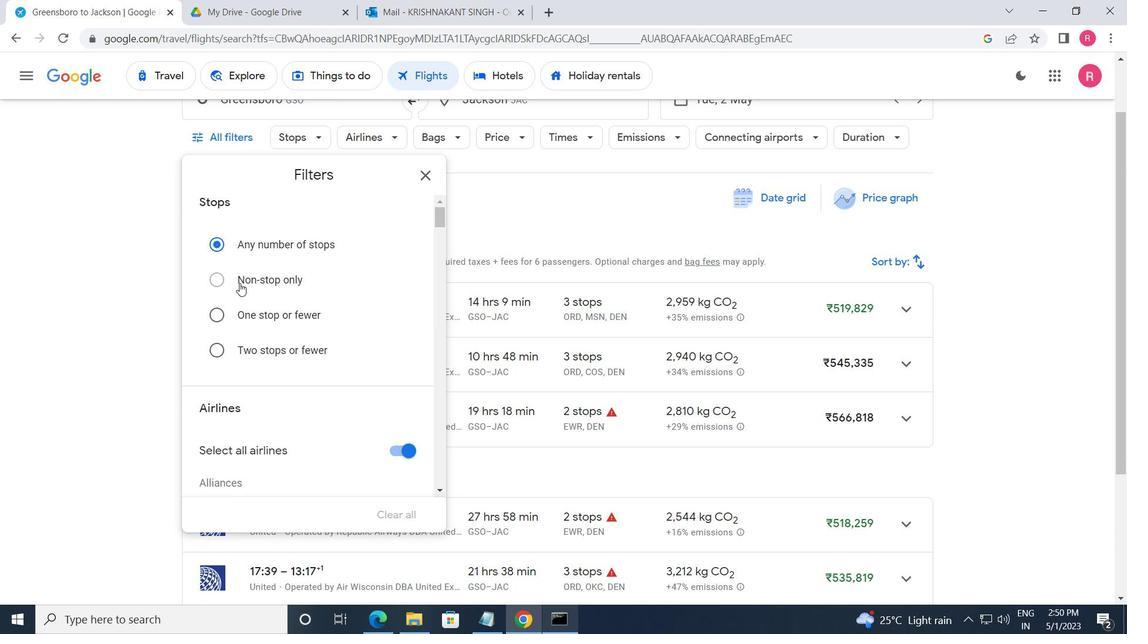 
Action: Mouse pressed left at (240, 283)
Screenshot: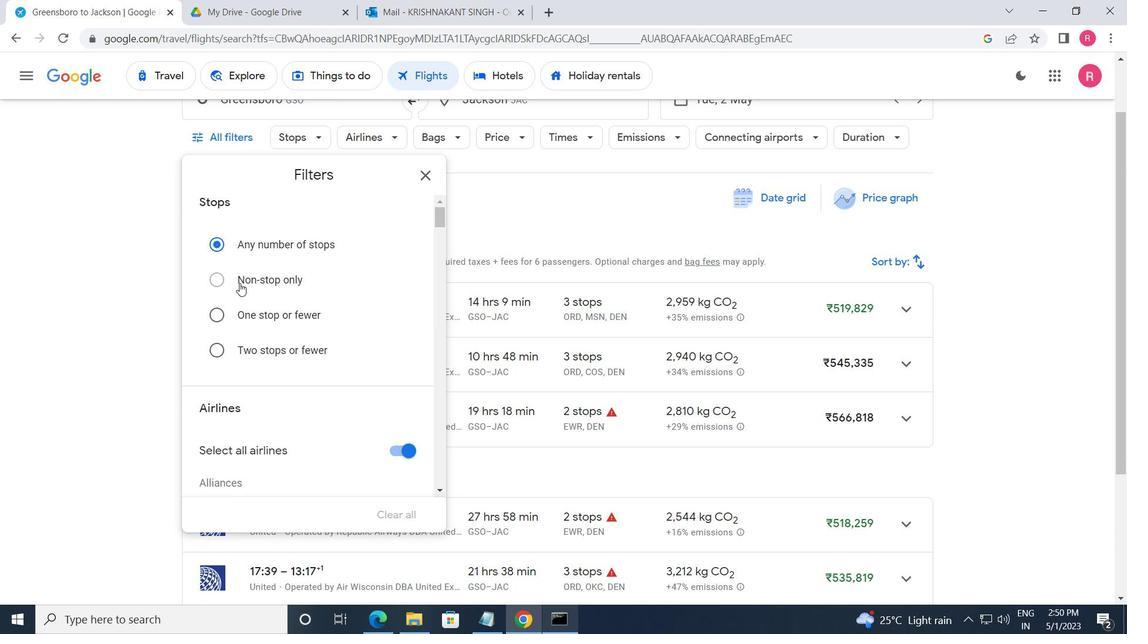 
Action: Mouse moved to (215, 280)
Screenshot: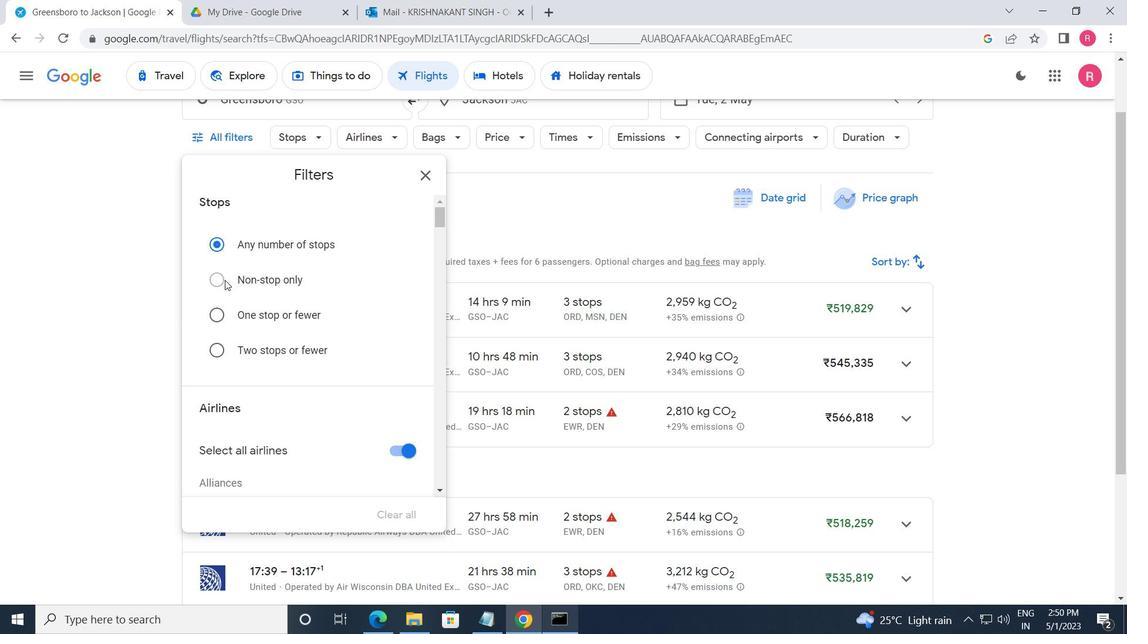 
Action: Mouse pressed left at (215, 280)
Screenshot: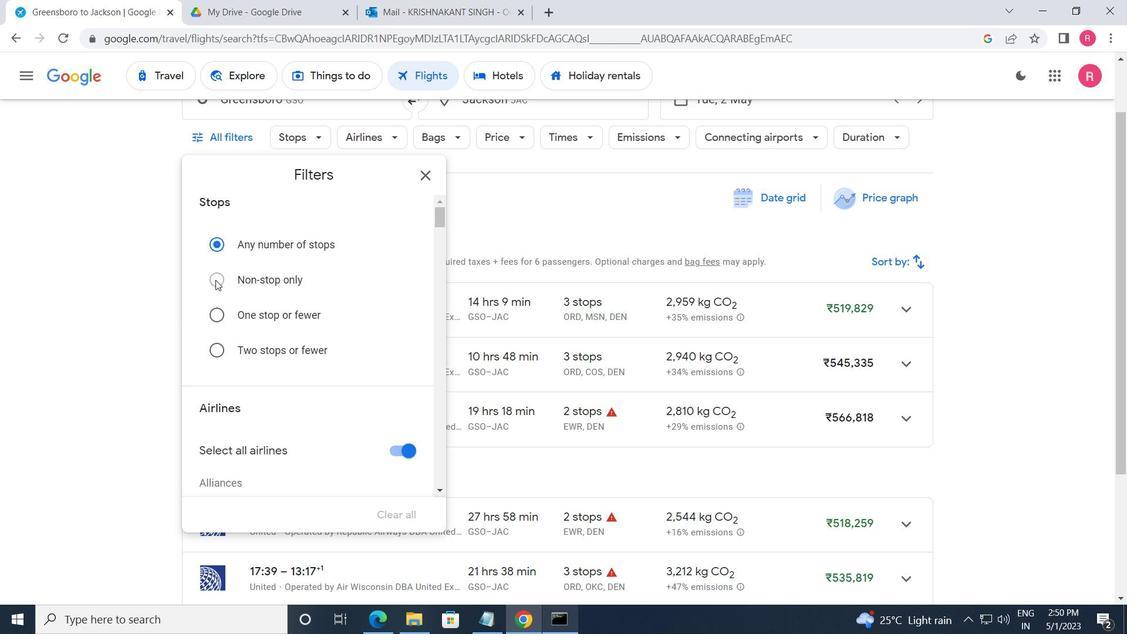 
Action: Mouse moved to (219, 280)
Screenshot: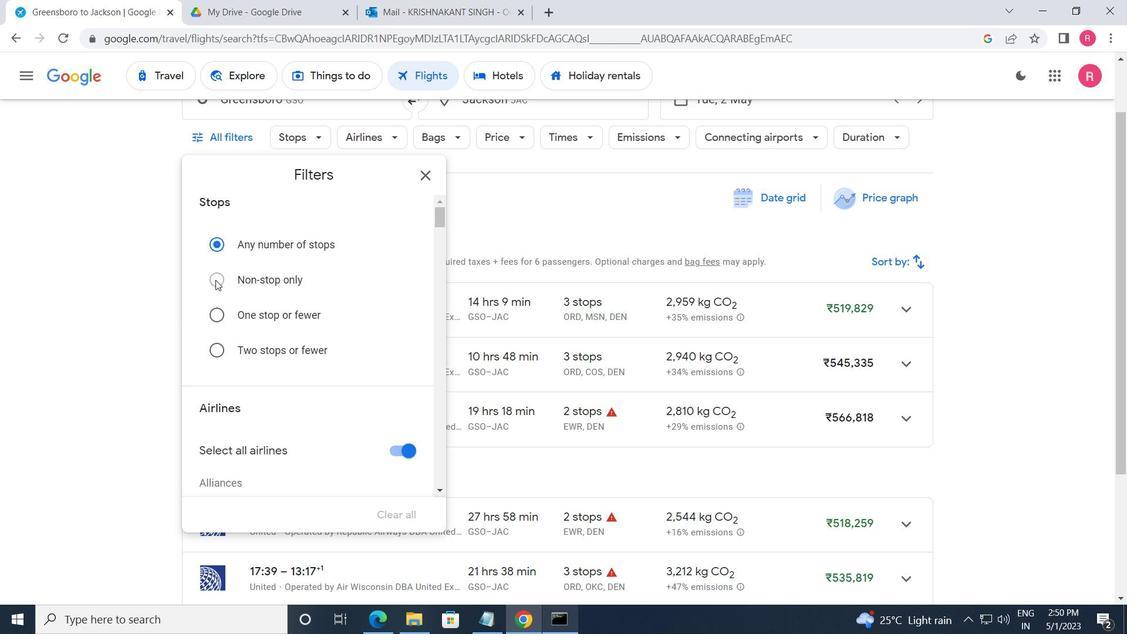 
Action: Mouse pressed left at (219, 280)
Screenshot: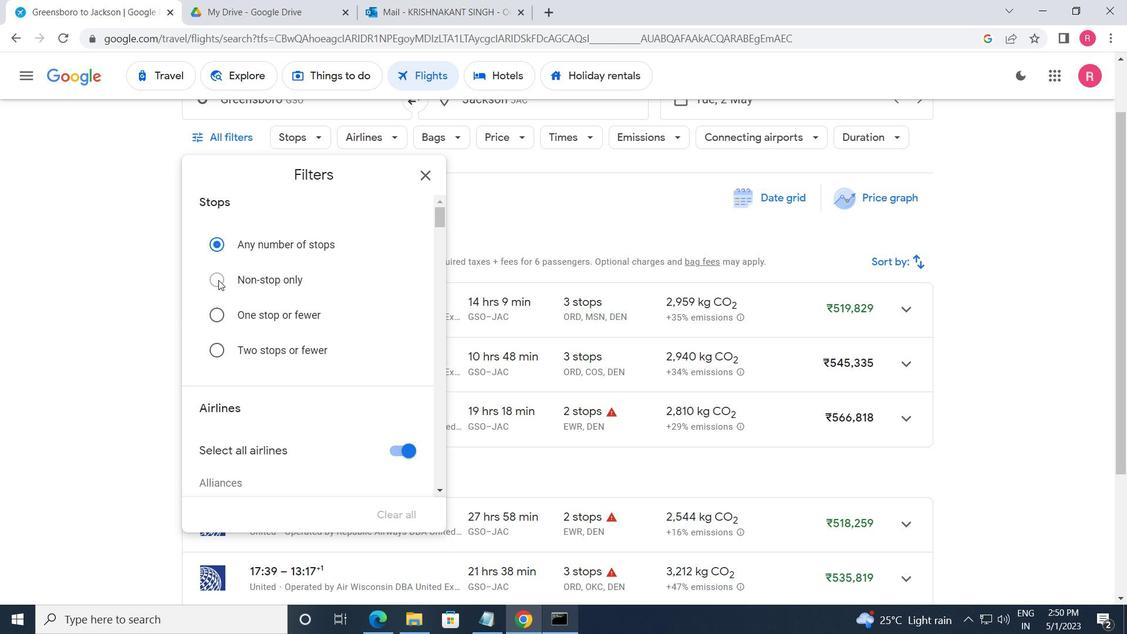 
Action: Mouse pressed left at (219, 280)
Screenshot: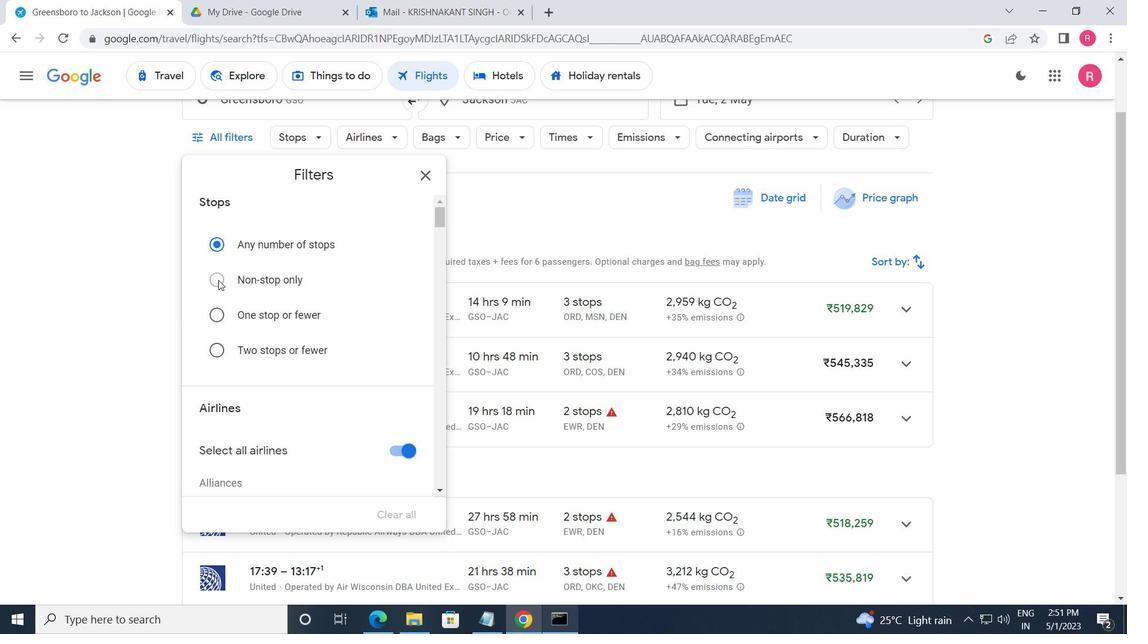 
Action: Mouse pressed left at (219, 280)
Screenshot: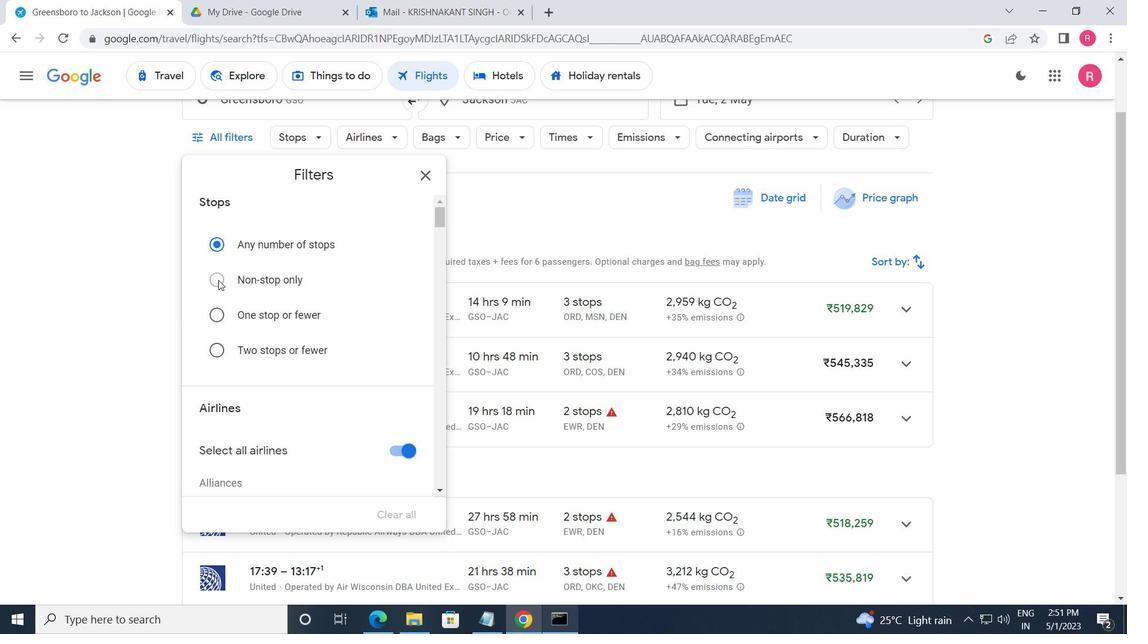 
Action: Mouse scrolled (219, 280) with delta (0, 0)
Screenshot: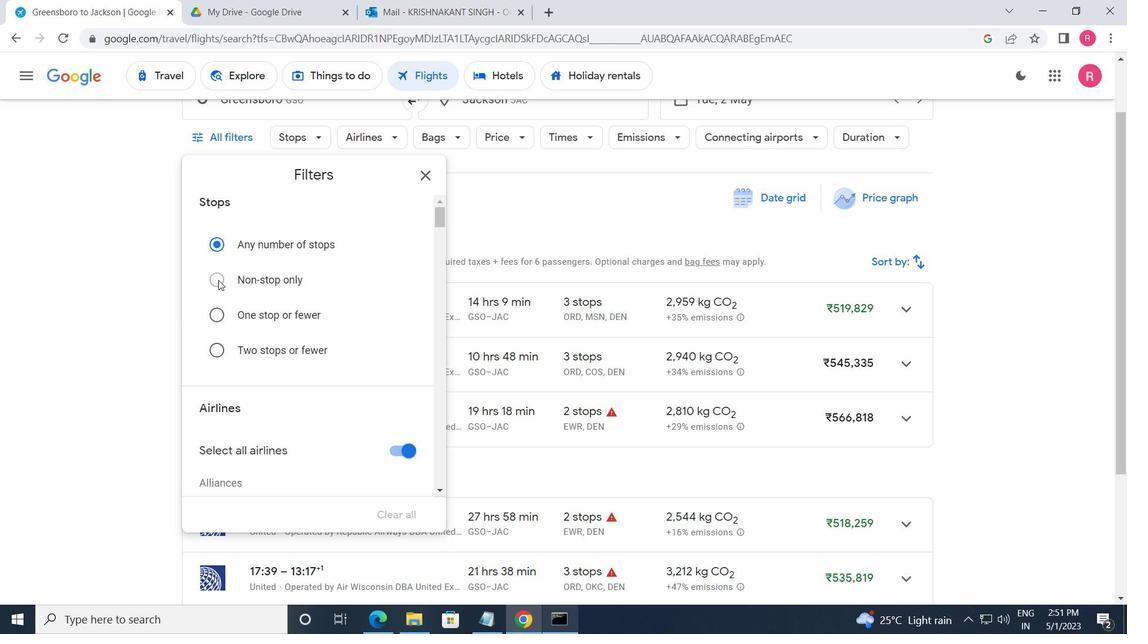 
Action: Mouse moved to (219, 277)
Screenshot: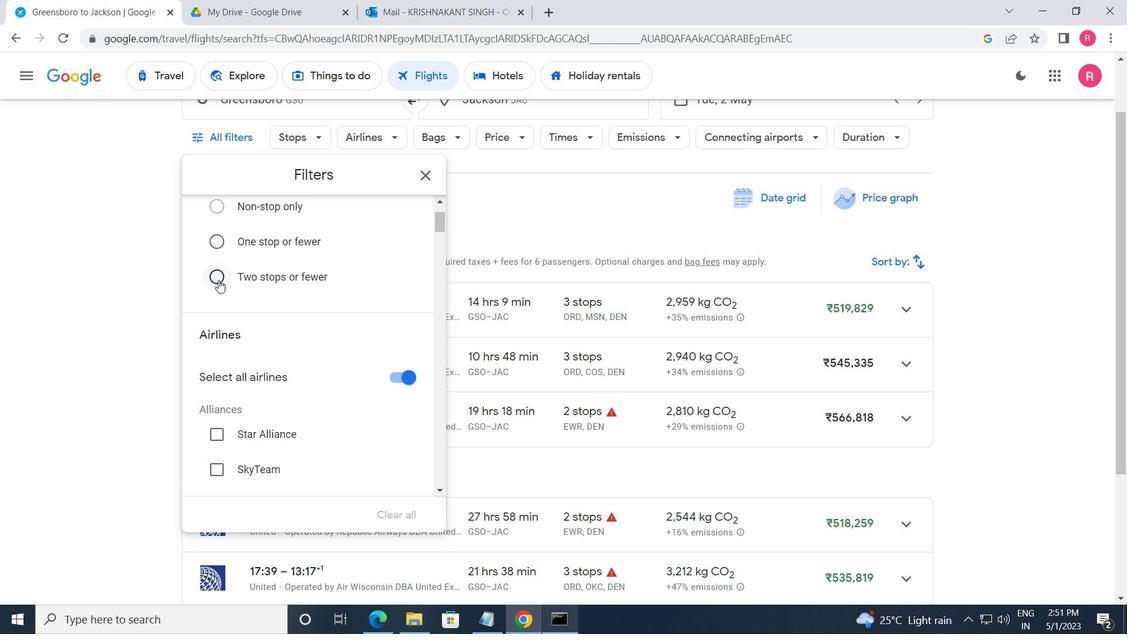
Action: Mouse scrolled (219, 278) with delta (0, 0)
Screenshot: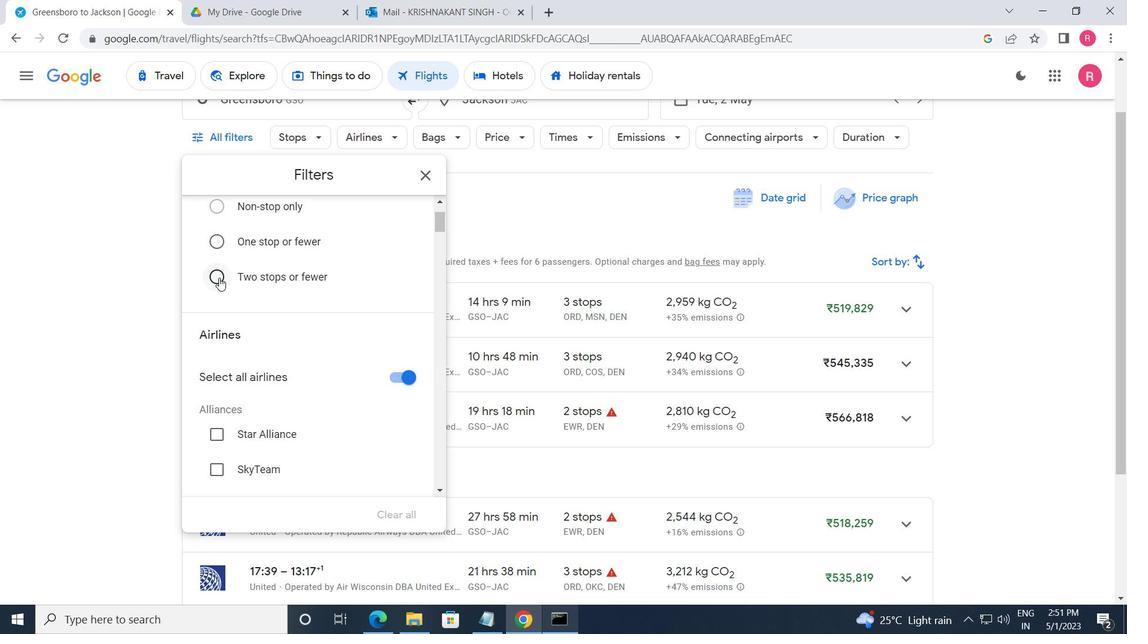 
Action: Mouse moved to (219, 273)
Screenshot: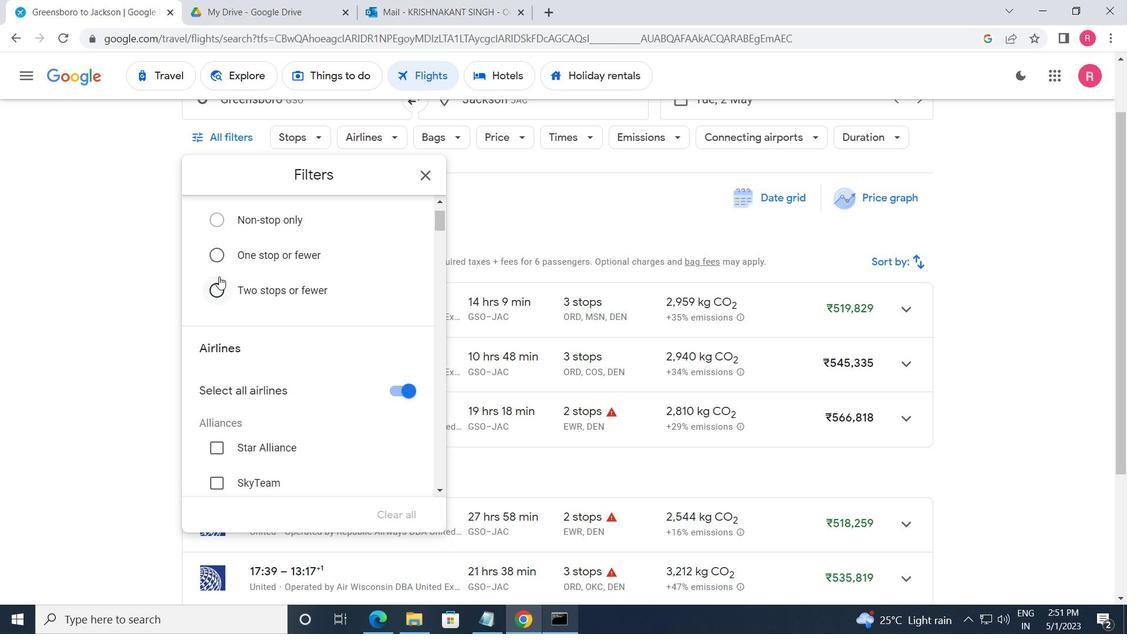 
Action: Mouse pressed left at (219, 273)
Screenshot: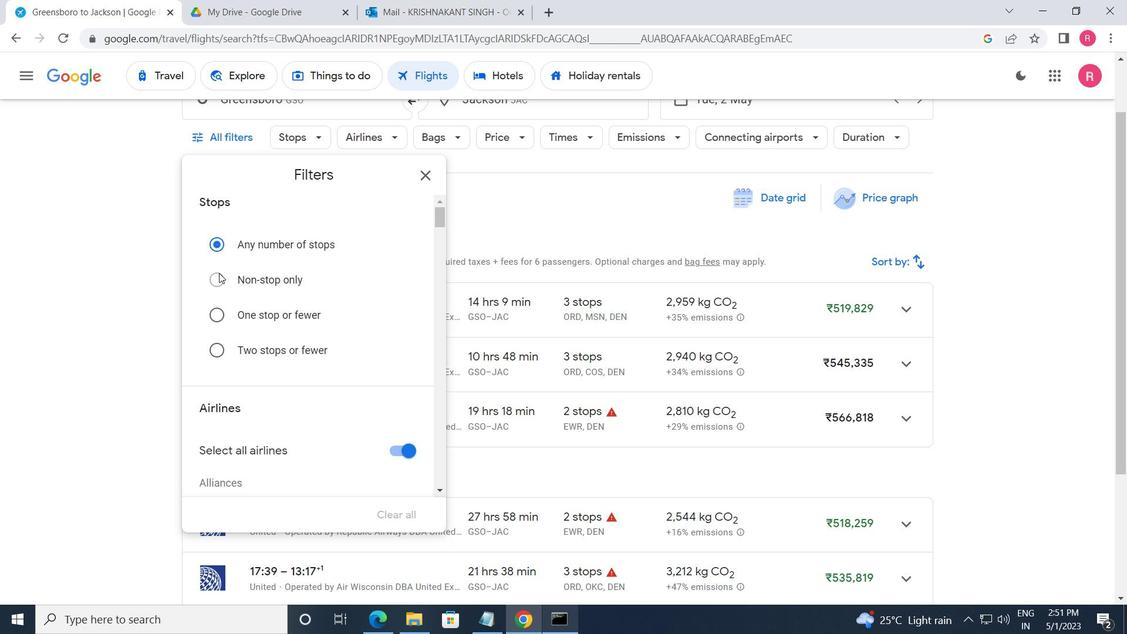 
Action: Mouse moved to (308, 338)
Screenshot: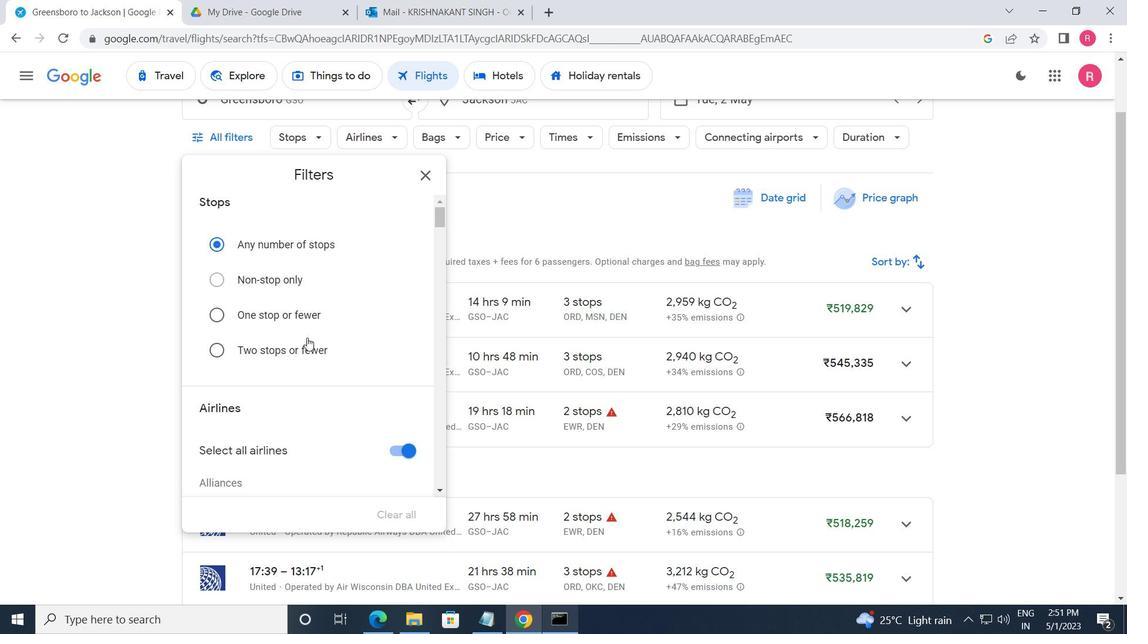 
Action: Mouse scrolled (308, 337) with delta (0, 0)
Screenshot: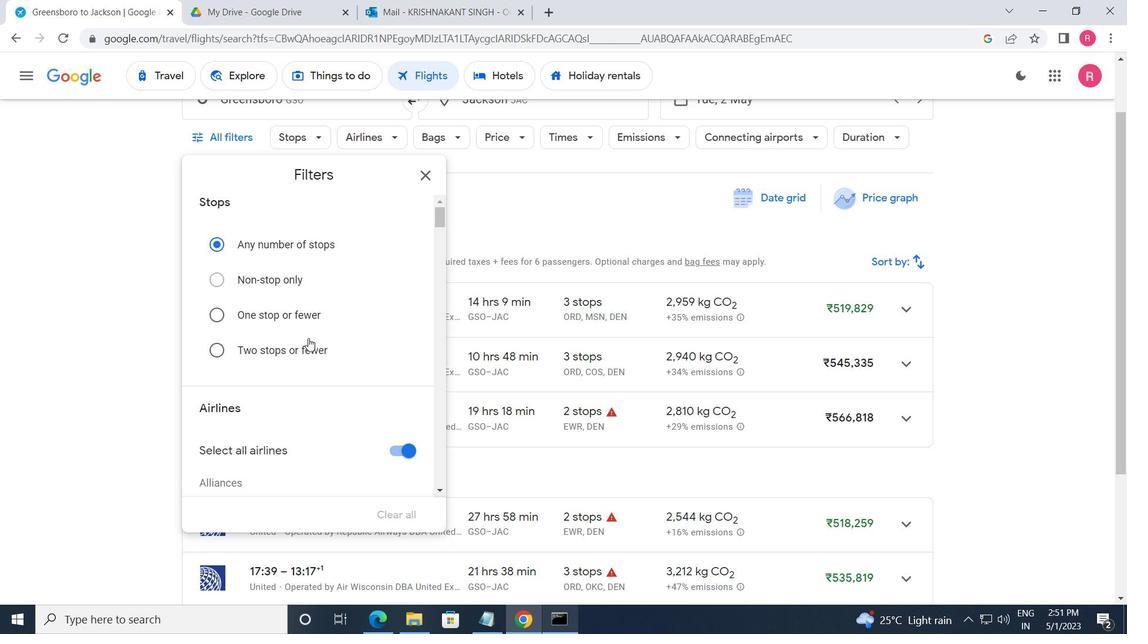 
Action: Mouse scrolled (308, 337) with delta (0, 0)
Screenshot: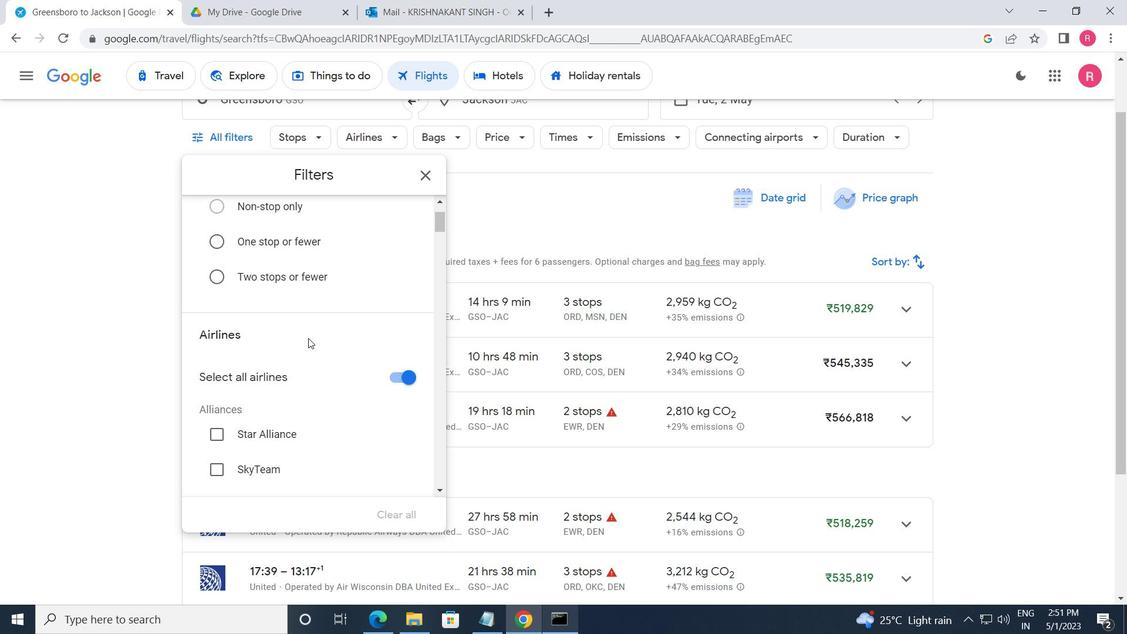 
Action: Mouse scrolled (308, 337) with delta (0, 0)
Screenshot: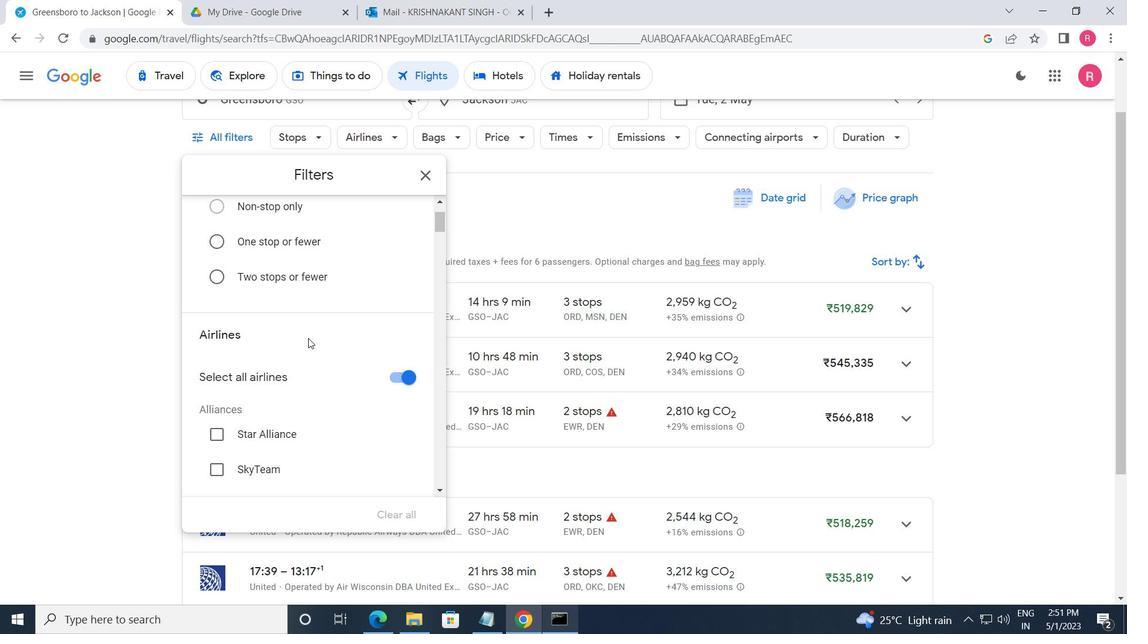 
Action: Mouse scrolled (308, 337) with delta (0, 0)
Screenshot: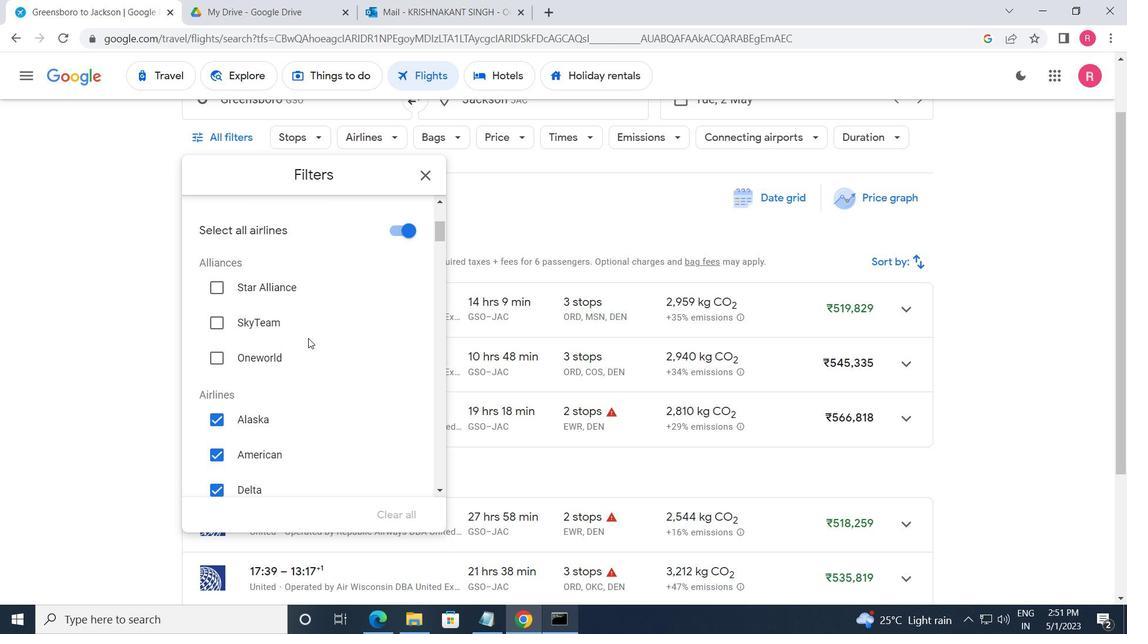 
Action: Mouse scrolled (308, 337) with delta (0, 0)
Screenshot: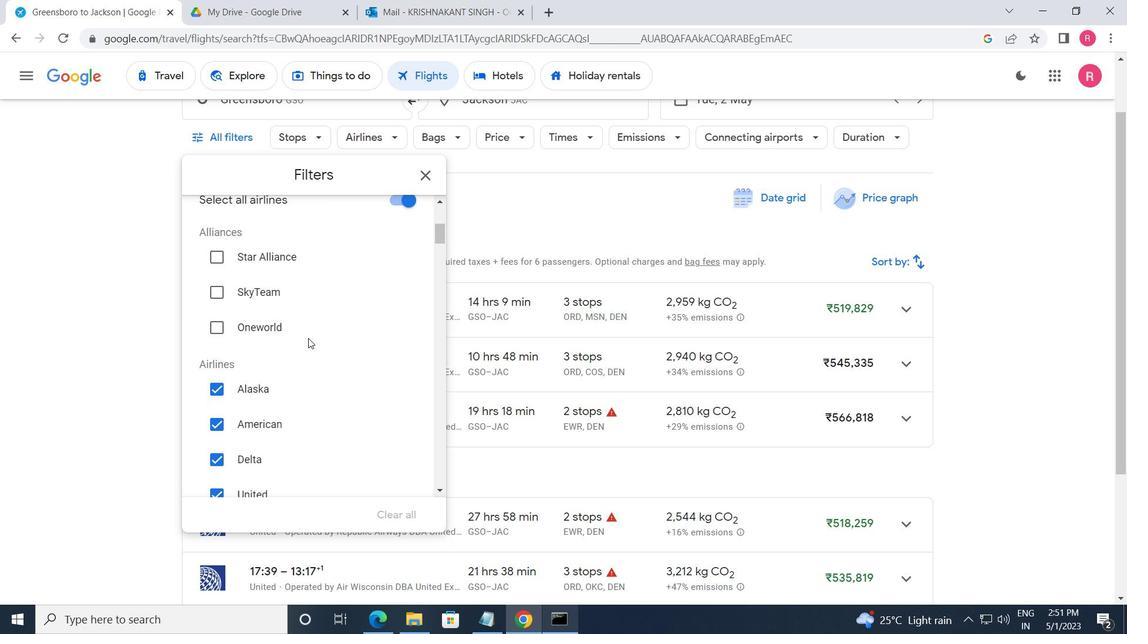 
Action: Mouse moved to (378, 344)
Screenshot: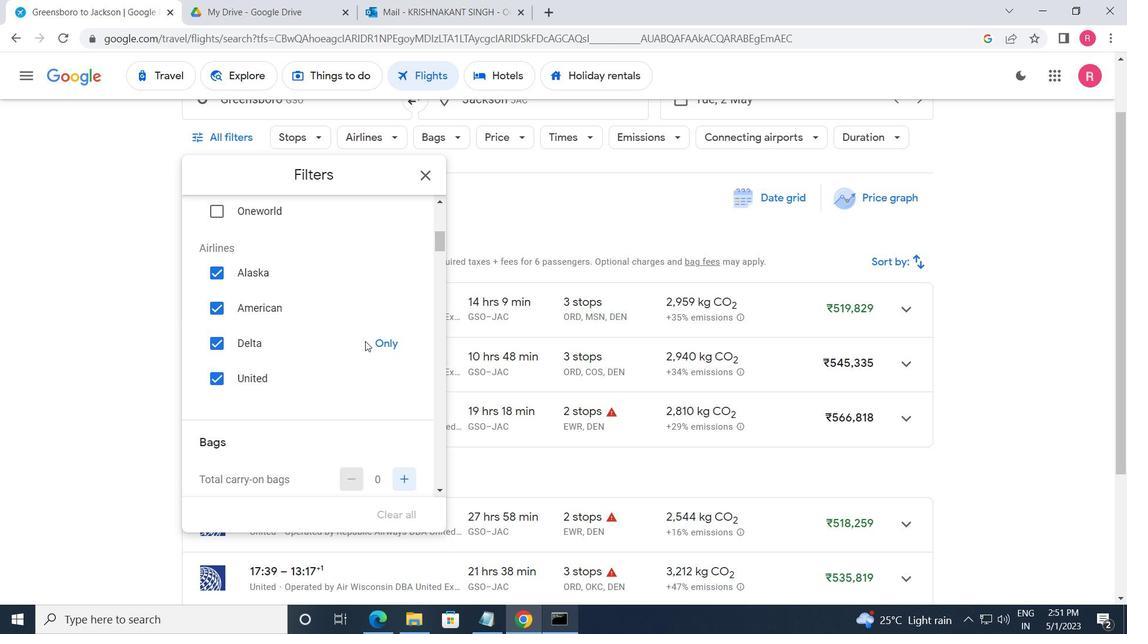 
Action: Mouse pressed left at (378, 344)
Screenshot: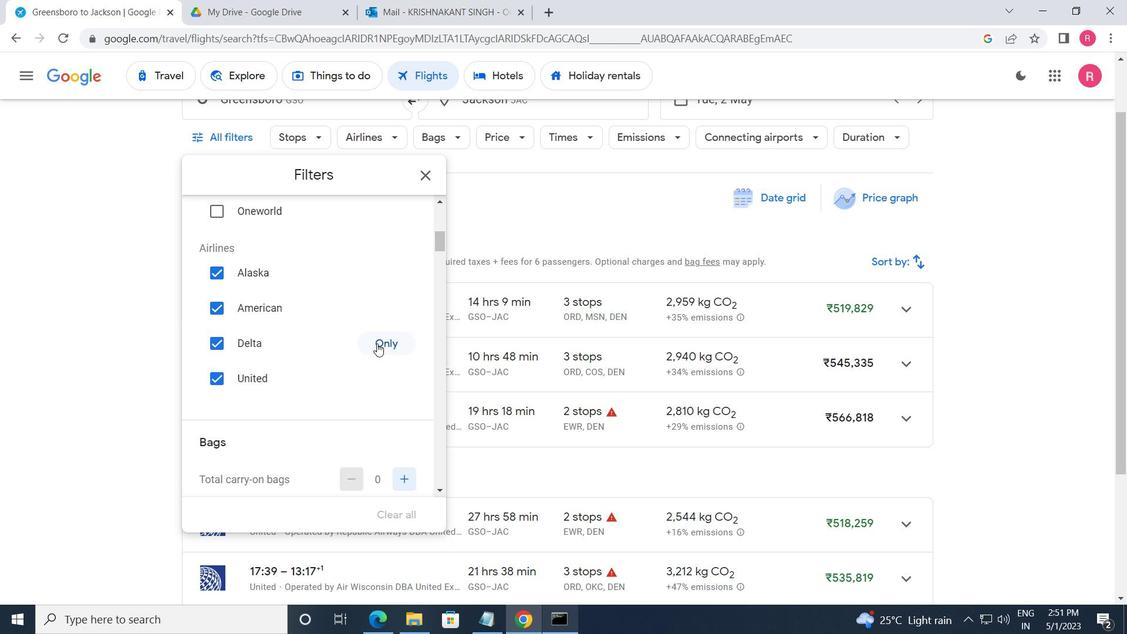 
Action: Mouse moved to (357, 352)
Screenshot: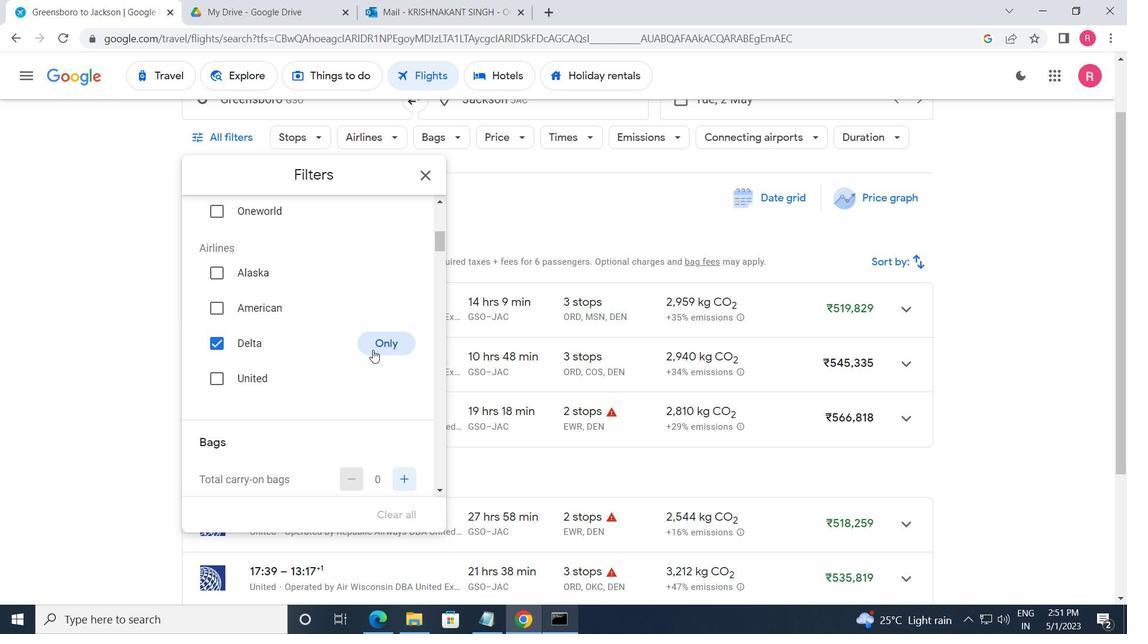 
Action: Mouse scrolled (357, 352) with delta (0, 0)
Screenshot: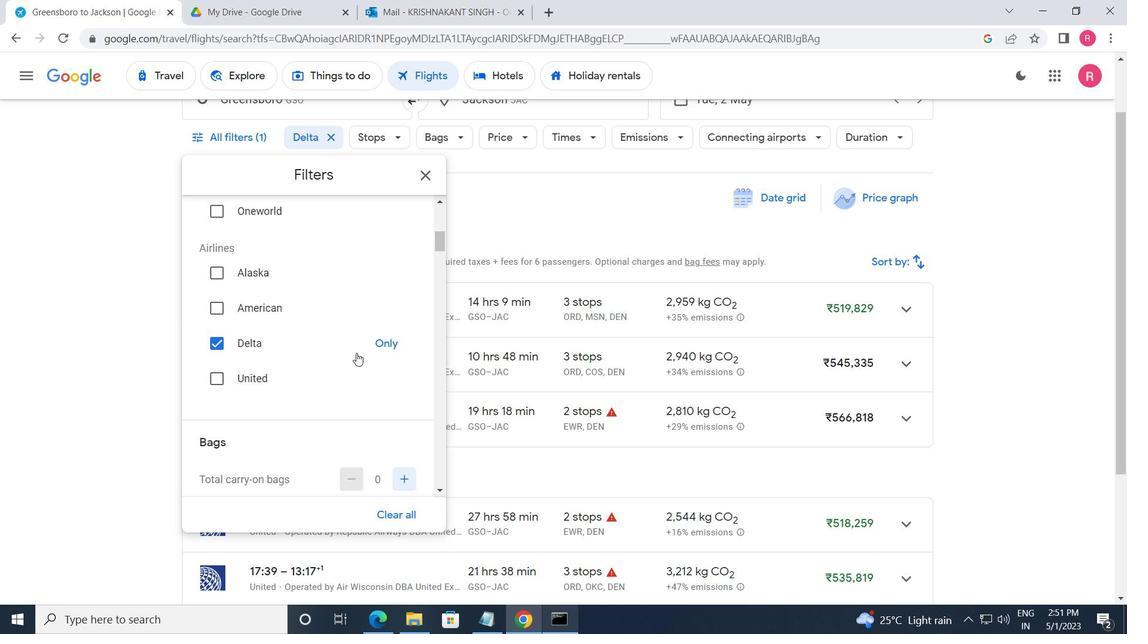 
Action: Mouse scrolled (357, 352) with delta (0, 0)
Screenshot: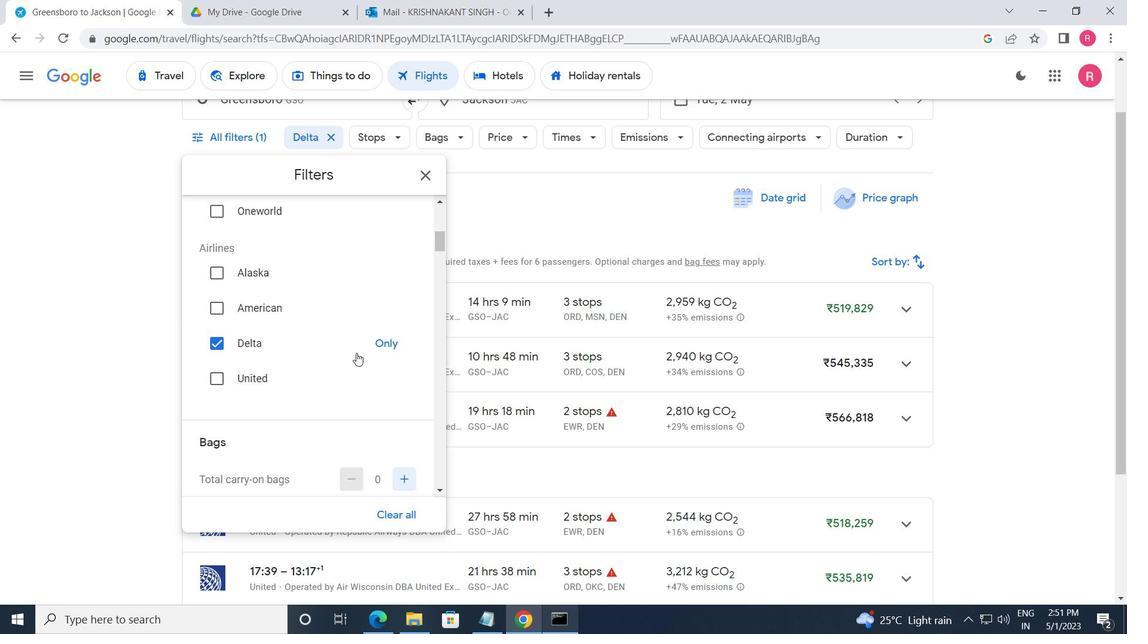 
Action: Mouse moved to (409, 438)
Screenshot: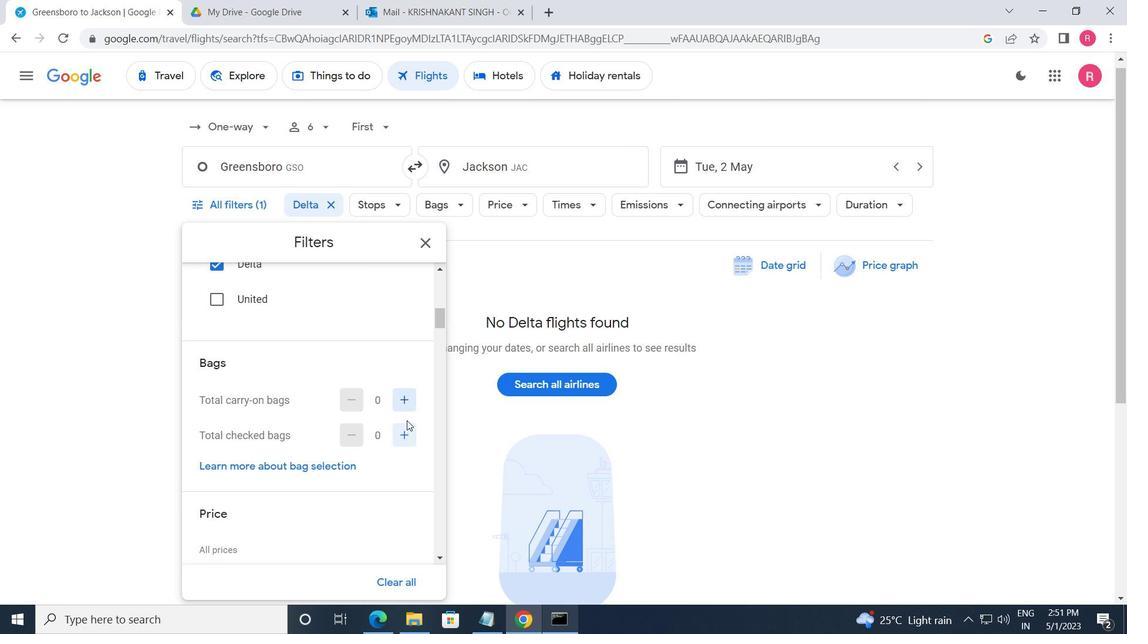 
Action: Mouse pressed left at (409, 438)
Screenshot: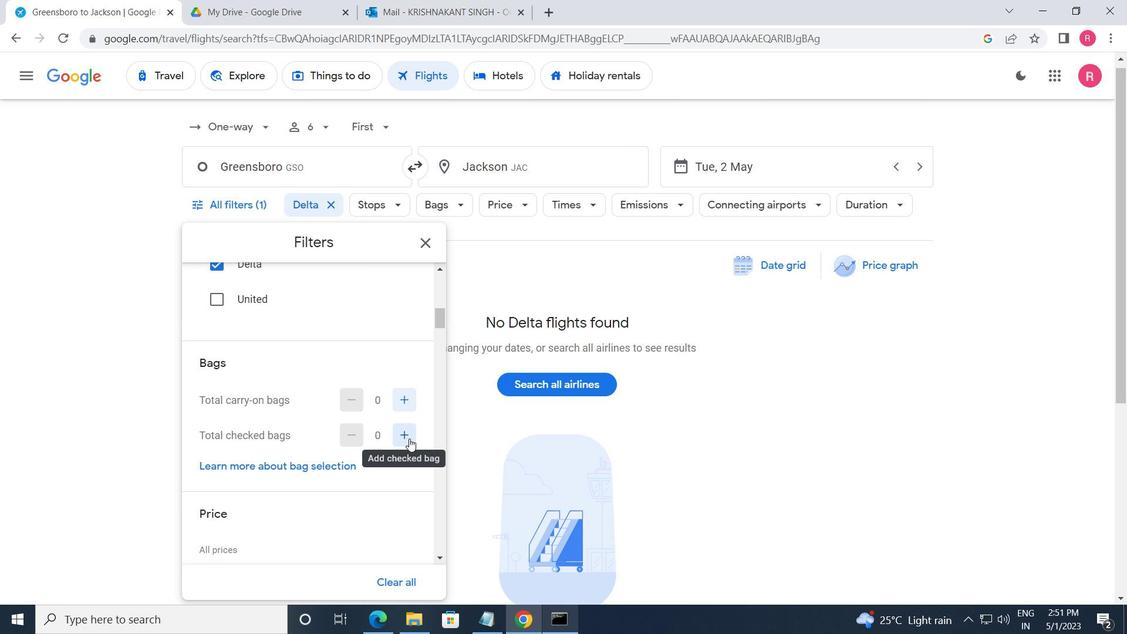 
Action: Mouse moved to (404, 436)
Screenshot: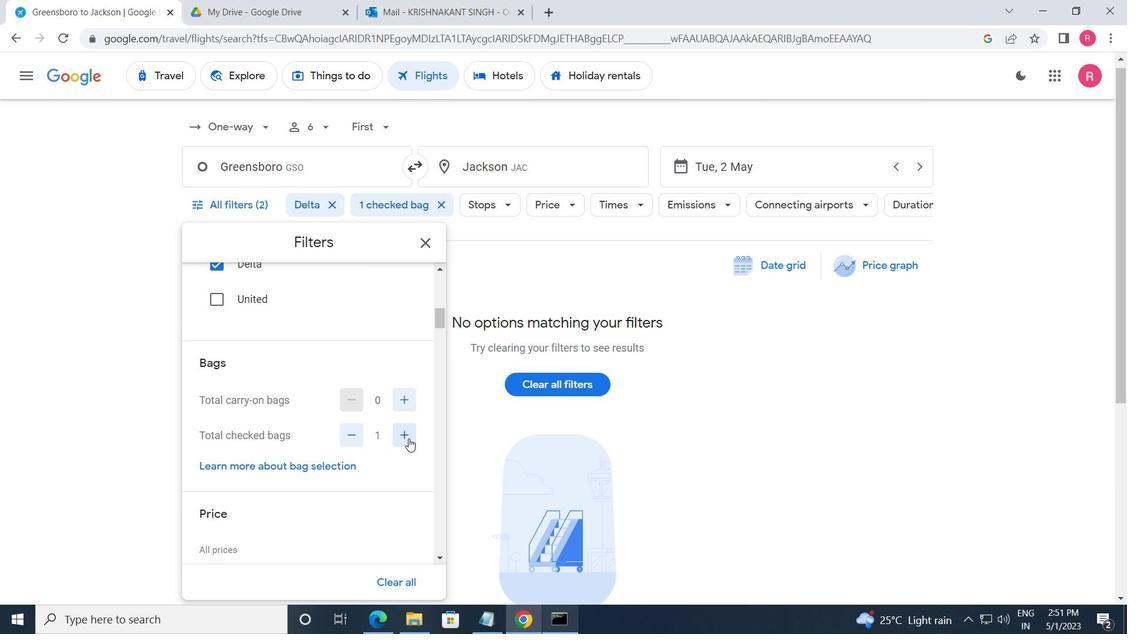 
Action: Mouse scrolled (404, 435) with delta (0, 0)
Screenshot: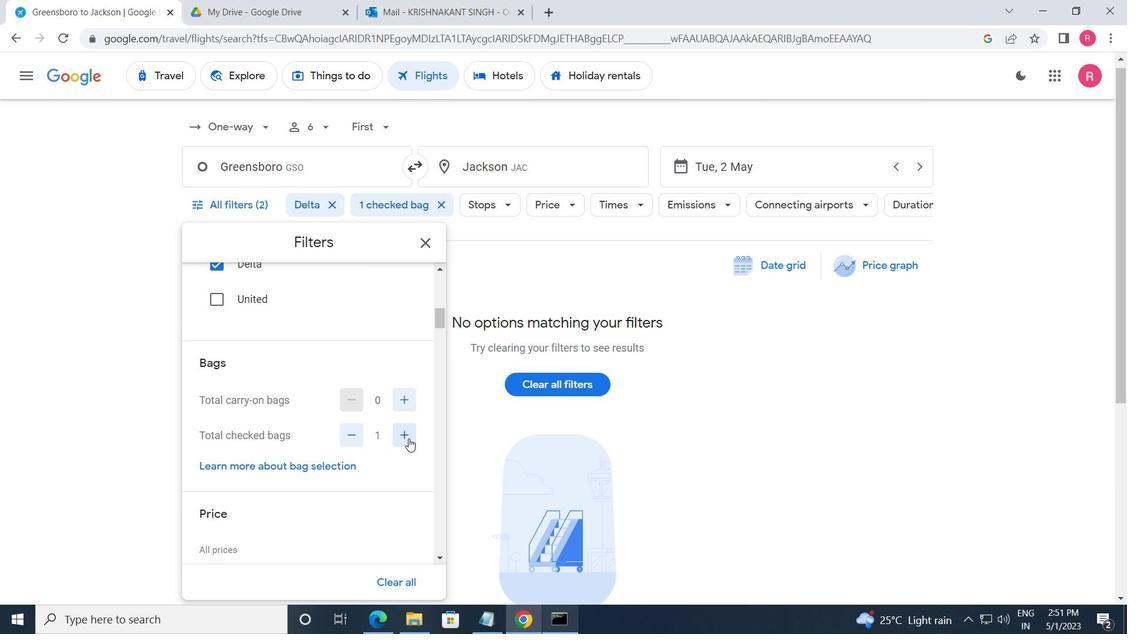 
Action: Mouse scrolled (404, 435) with delta (0, 0)
Screenshot: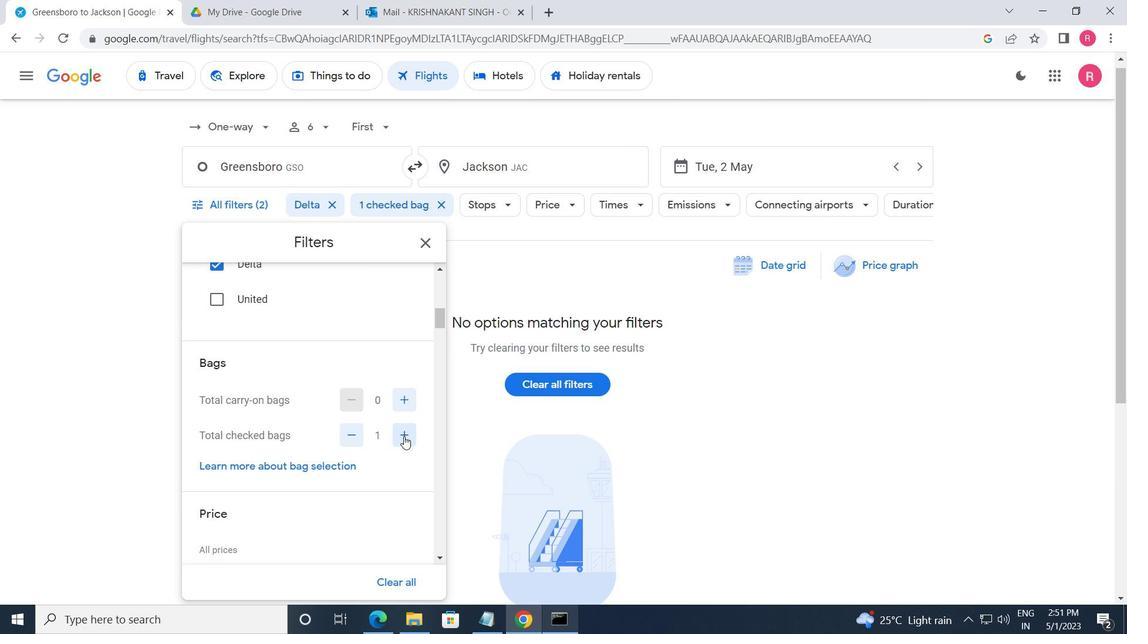 
Action: Mouse moved to (404, 431)
Screenshot: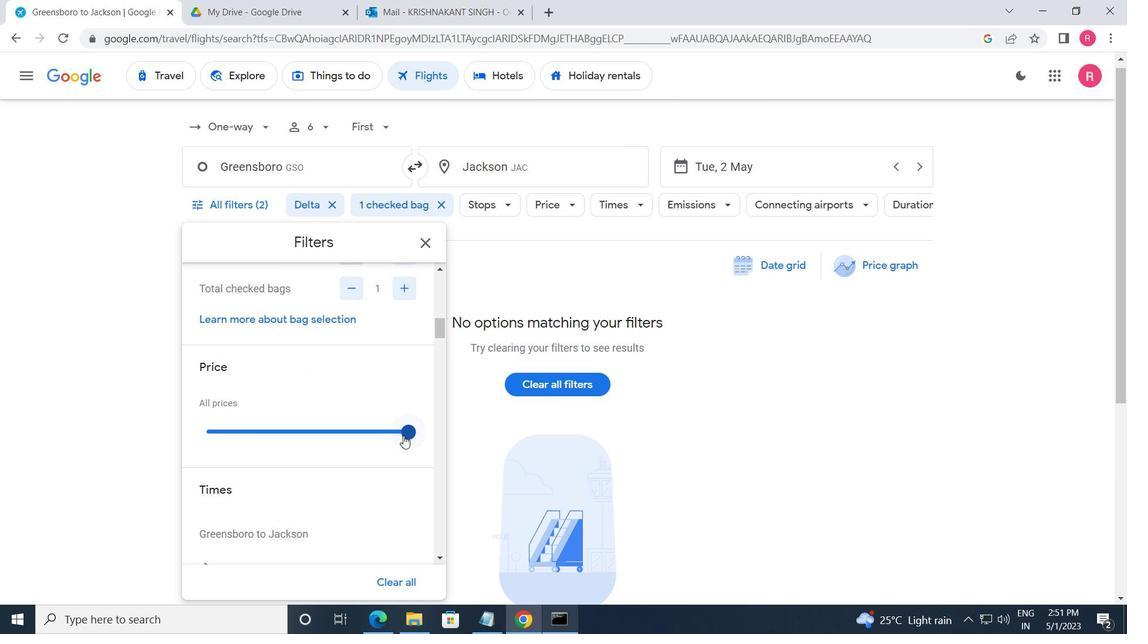 
Action: Mouse pressed left at (404, 431)
Screenshot: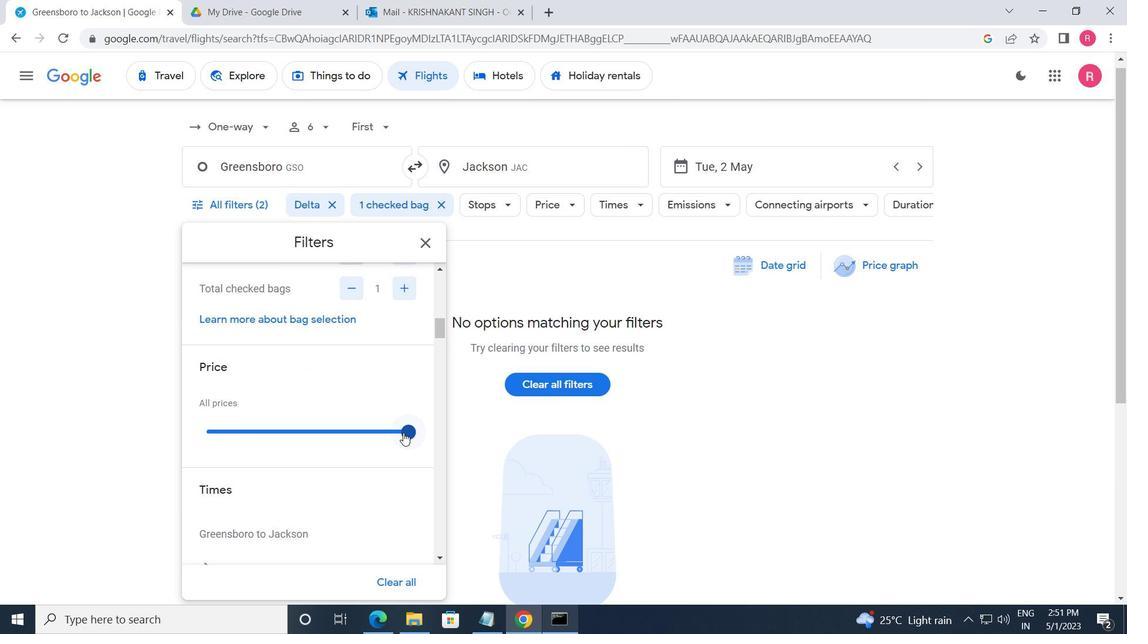
Action: Mouse moved to (283, 423)
Screenshot: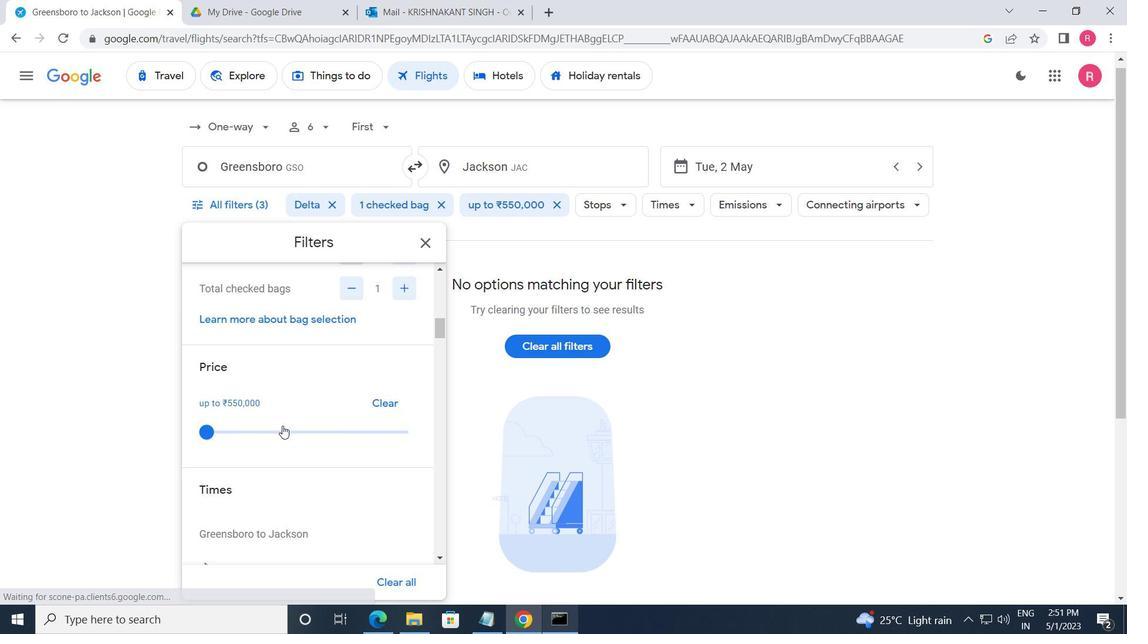
Action: Mouse scrolled (283, 422) with delta (0, 0)
Screenshot: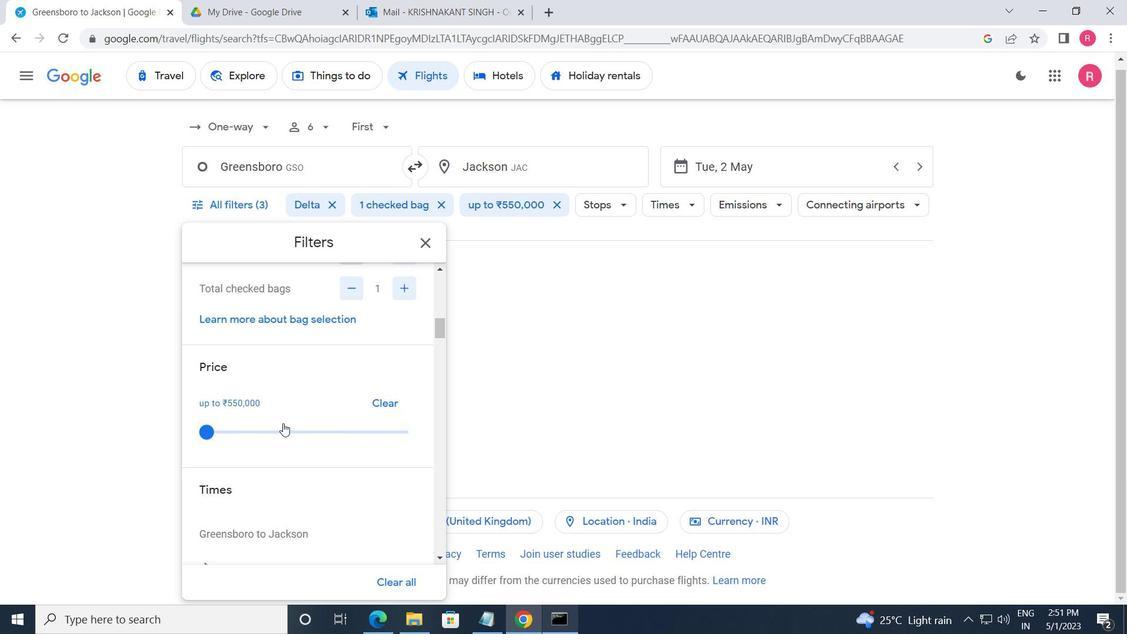 
Action: Mouse scrolled (283, 422) with delta (0, 0)
Screenshot: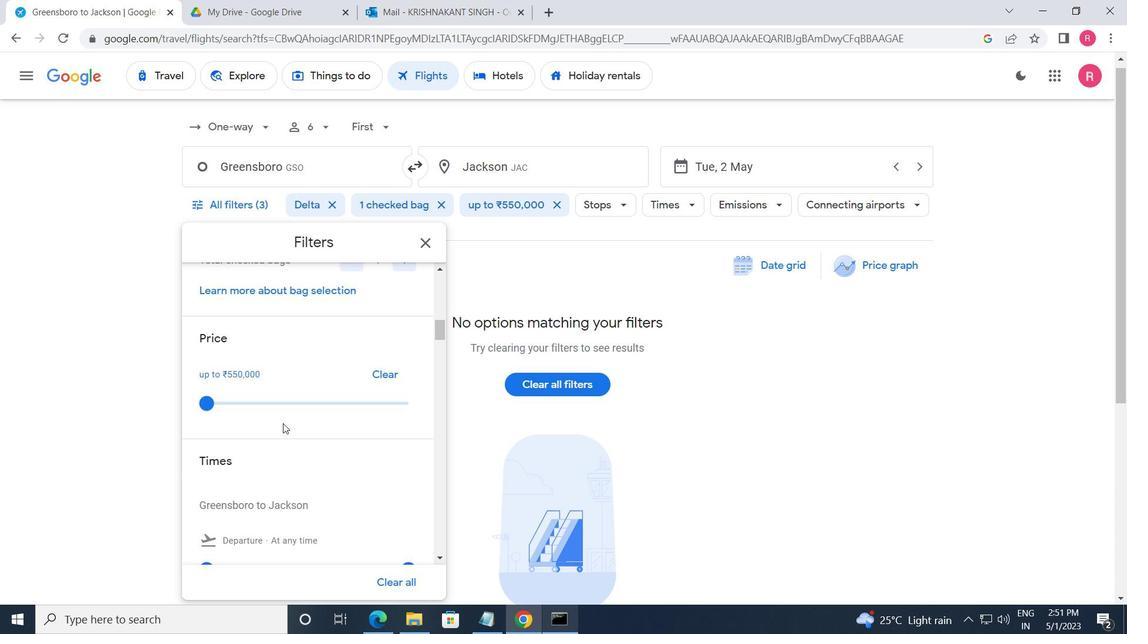 
Action: Mouse moved to (206, 448)
Screenshot: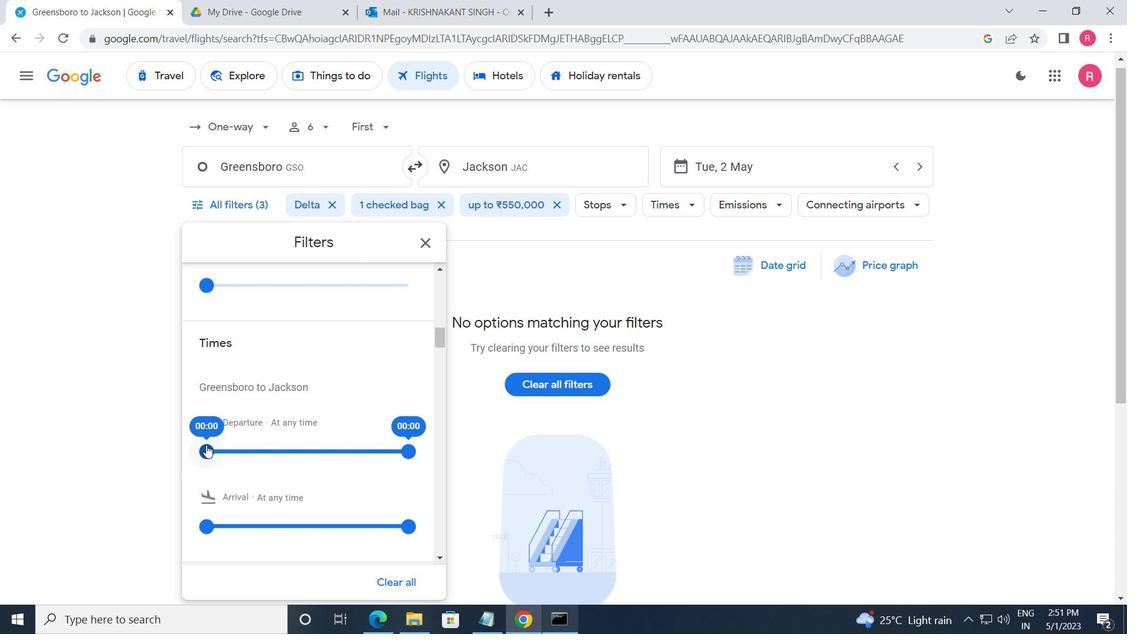 
Action: Mouse pressed left at (206, 448)
Screenshot: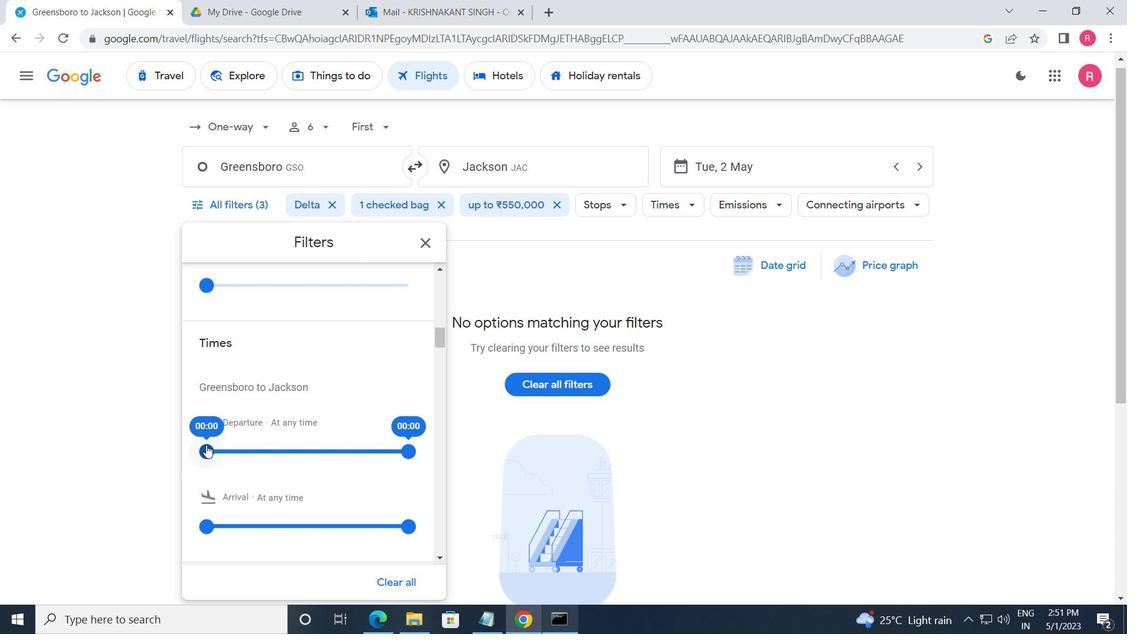 
Action: Mouse moved to (407, 445)
Screenshot: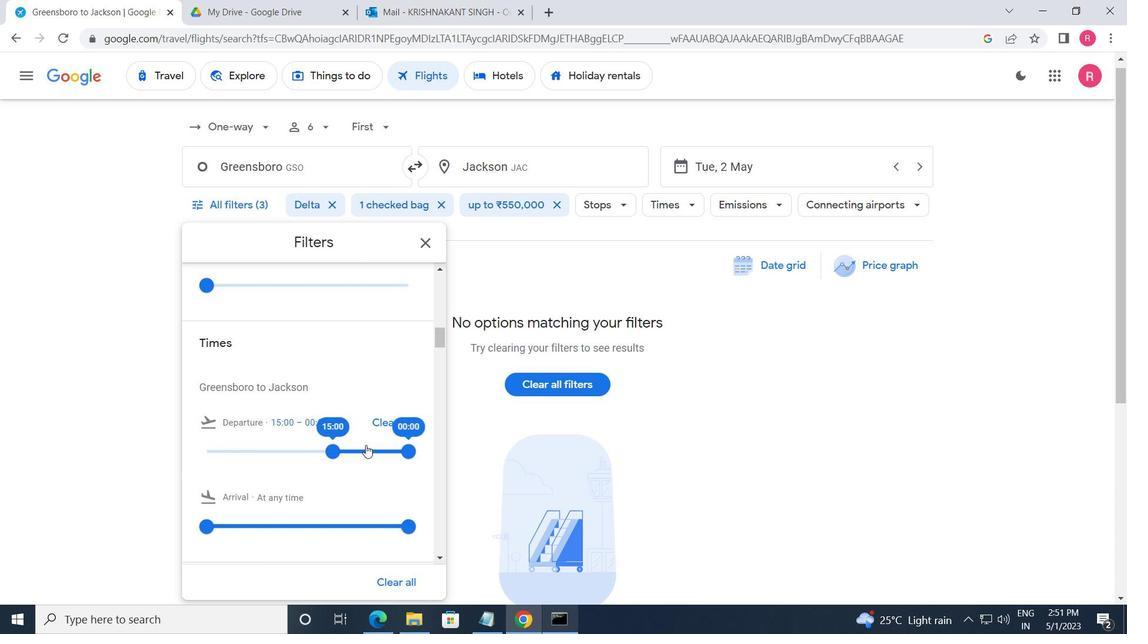 
Action: Mouse pressed left at (407, 445)
Screenshot: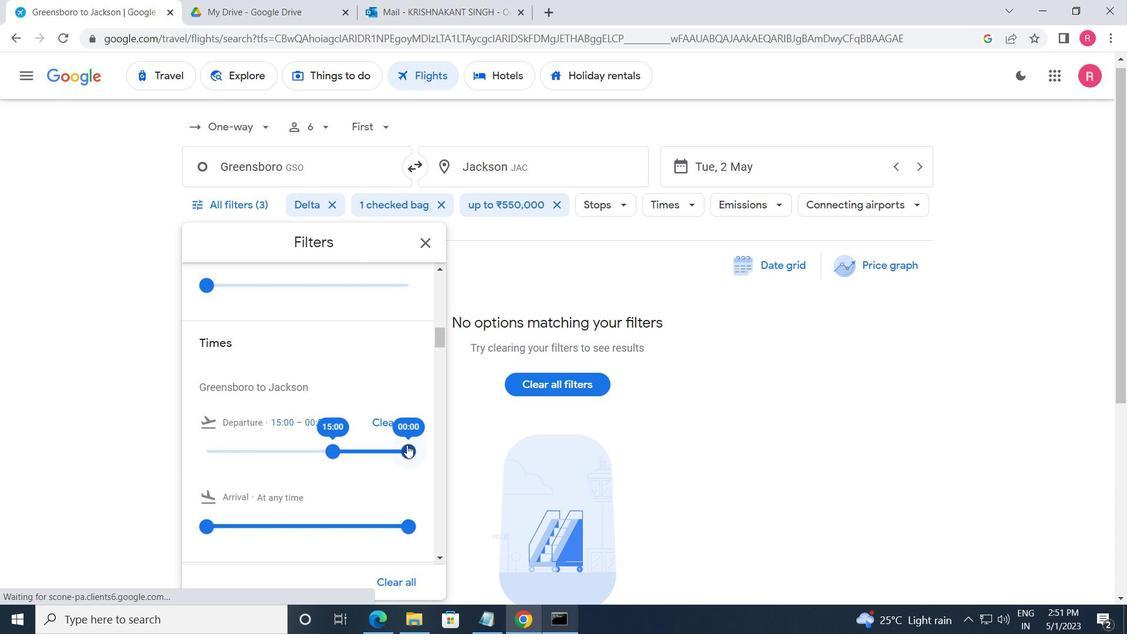 
Action: Mouse moved to (419, 240)
Screenshot: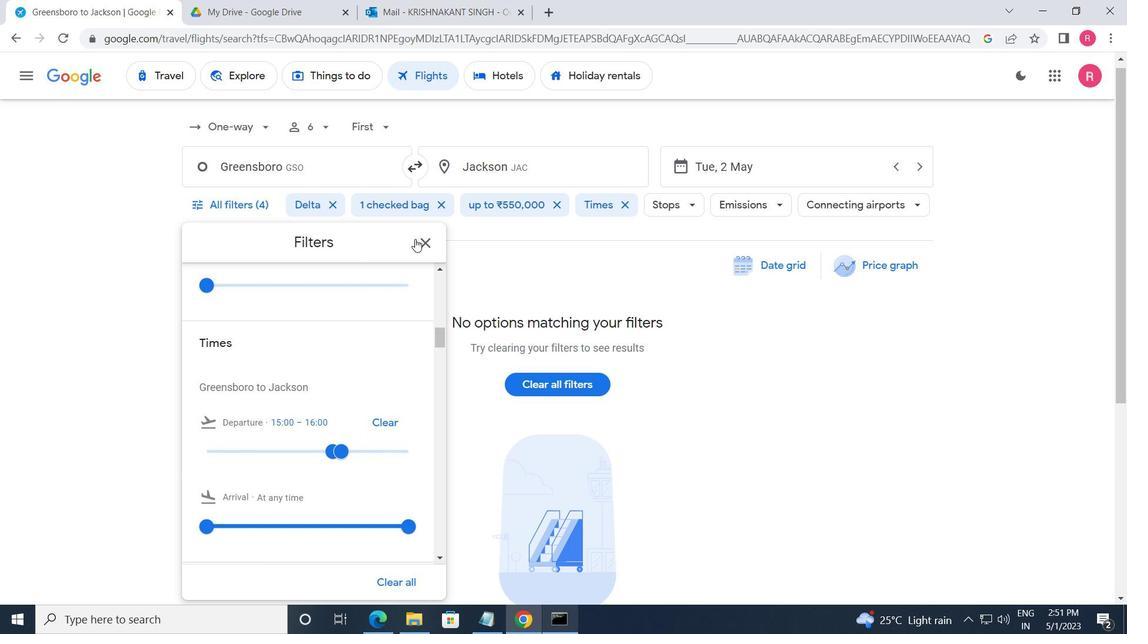 
Action: Mouse pressed left at (419, 240)
Screenshot: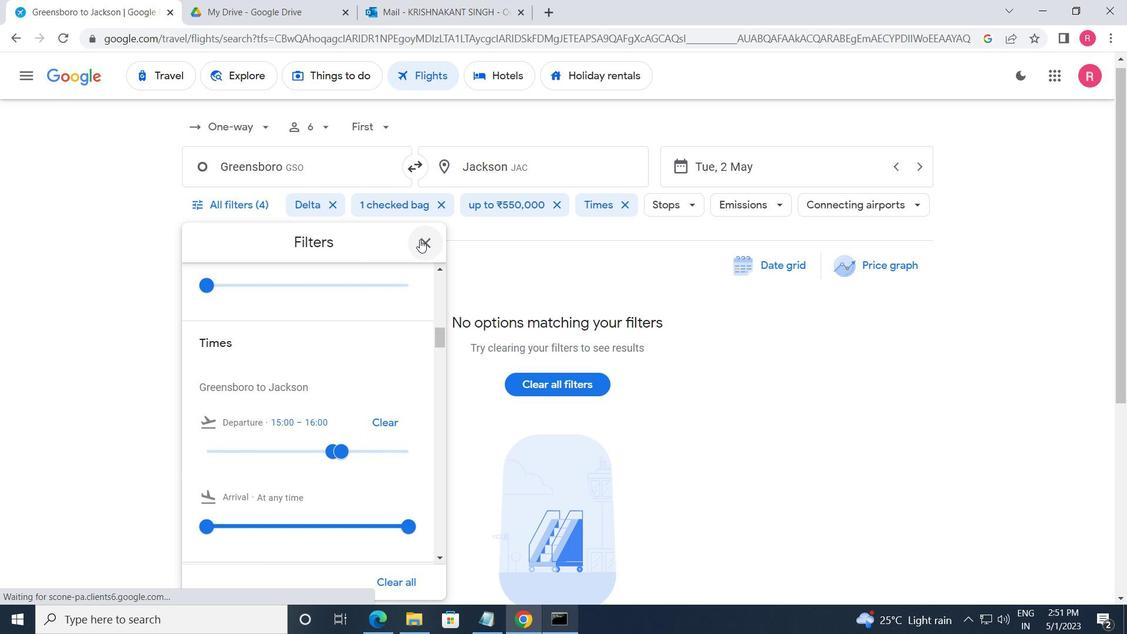 
